 Task: Create a rule when custom fields attachments is set to a date between 1 working days ago by anyone except me.
Action: Mouse moved to (1233, 100)
Screenshot: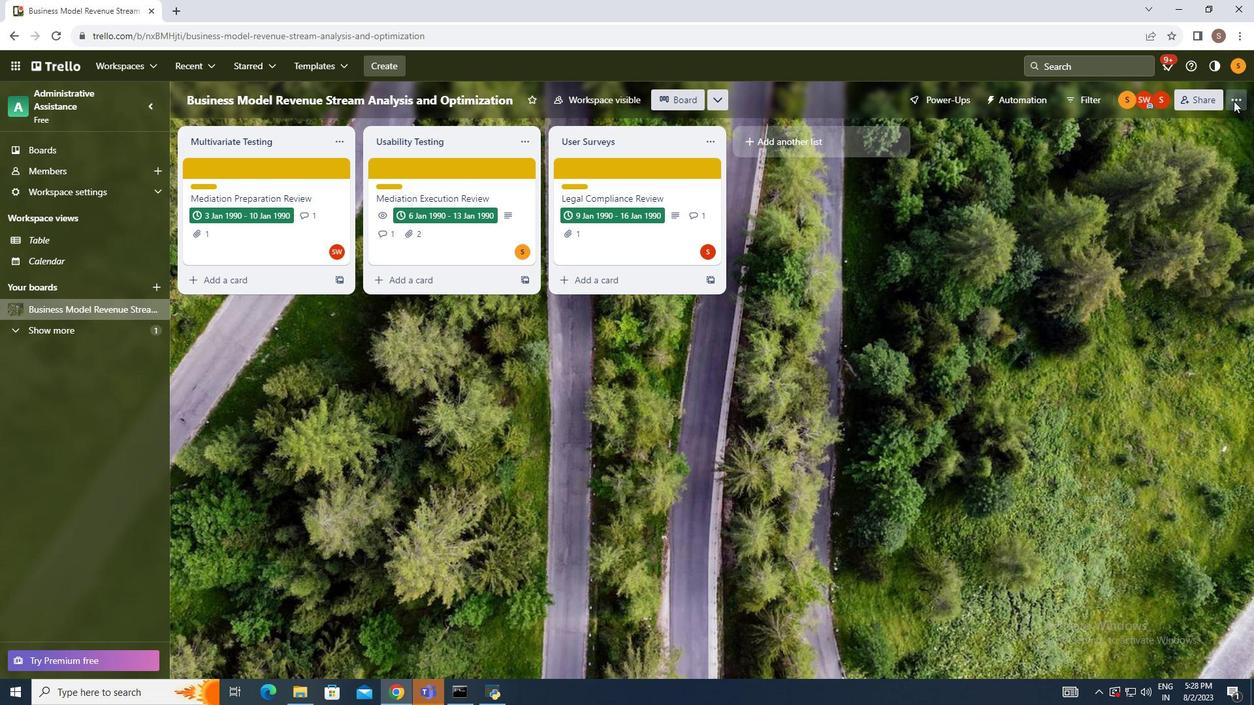 
Action: Mouse pressed left at (1233, 100)
Screenshot: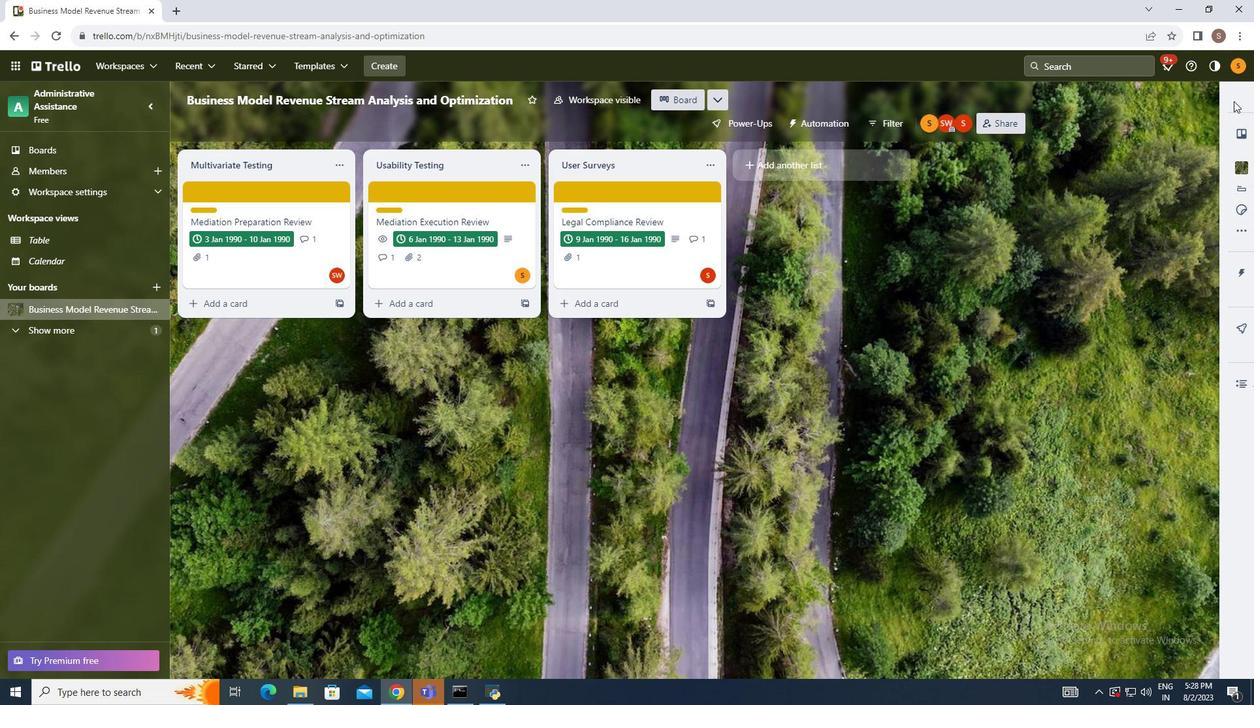 
Action: Mouse moved to (1142, 273)
Screenshot: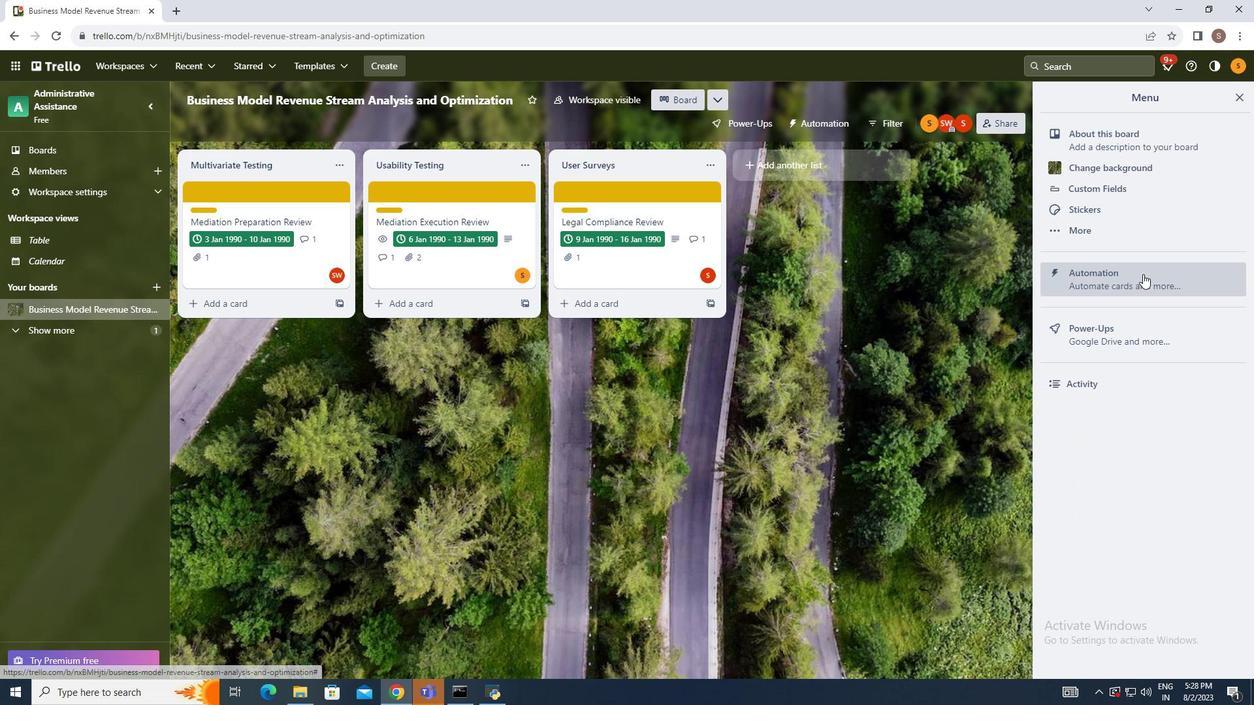 
Action: Mouse pressed left at (1142, 273)
Screenshot: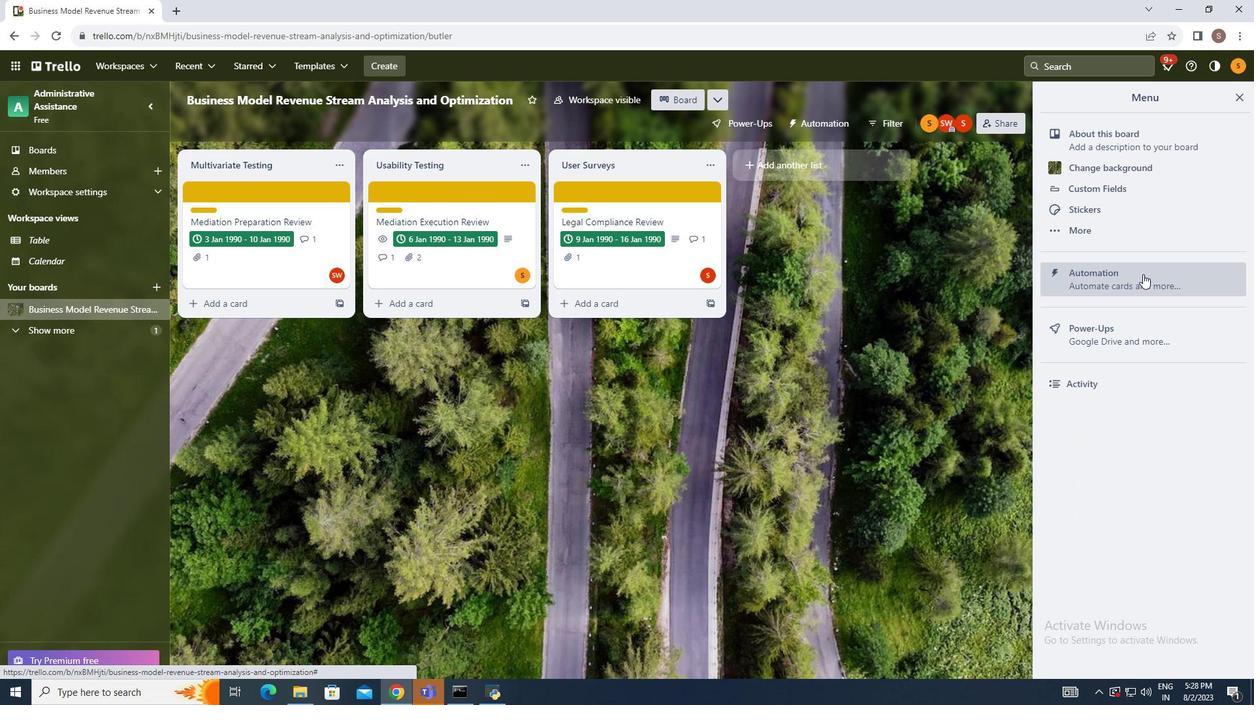 
Action: Mouse moved to (228, 241)
Screenshot: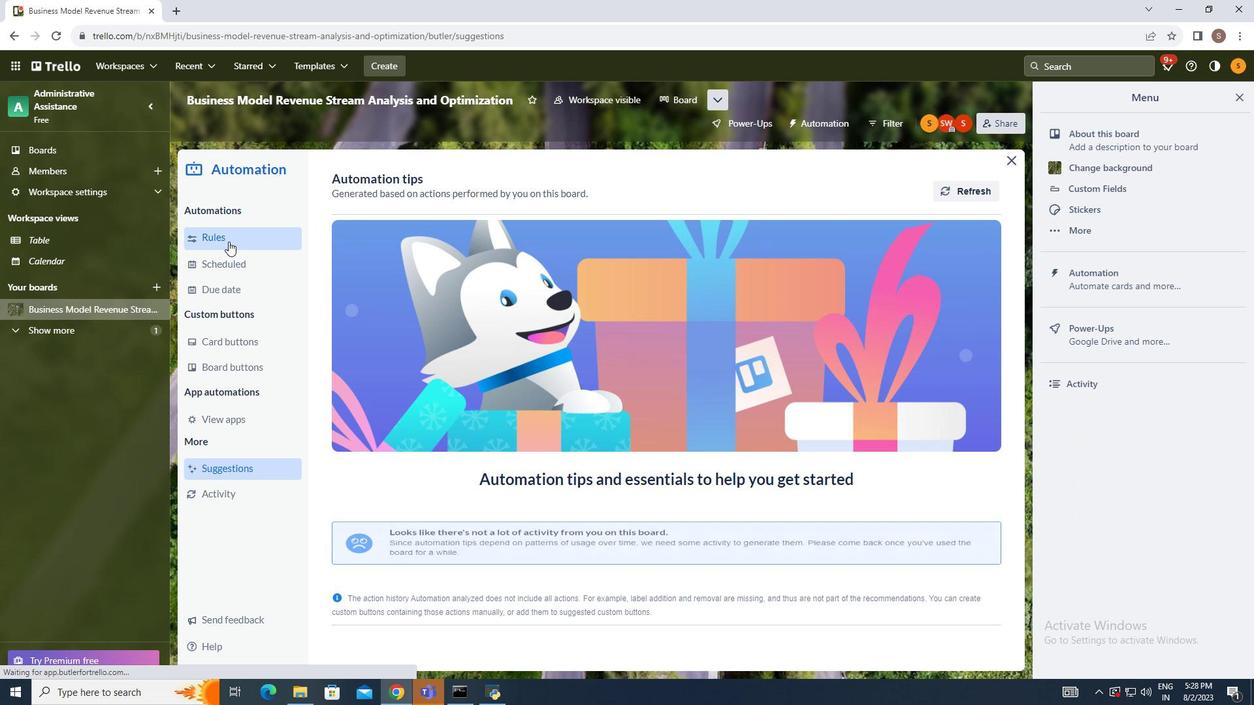 
Action: Mouse pressed left at (228, 241)
Screenshot: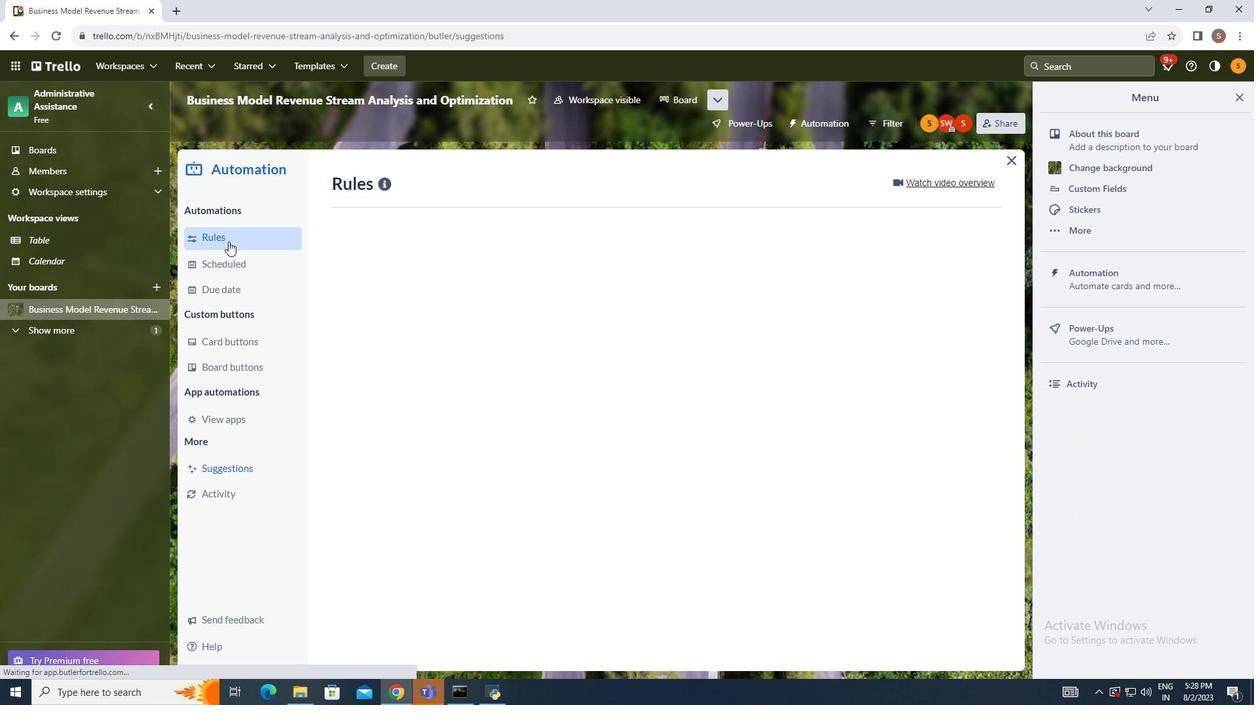 
Action: Mouse moved to (884, 182)
Screenshot: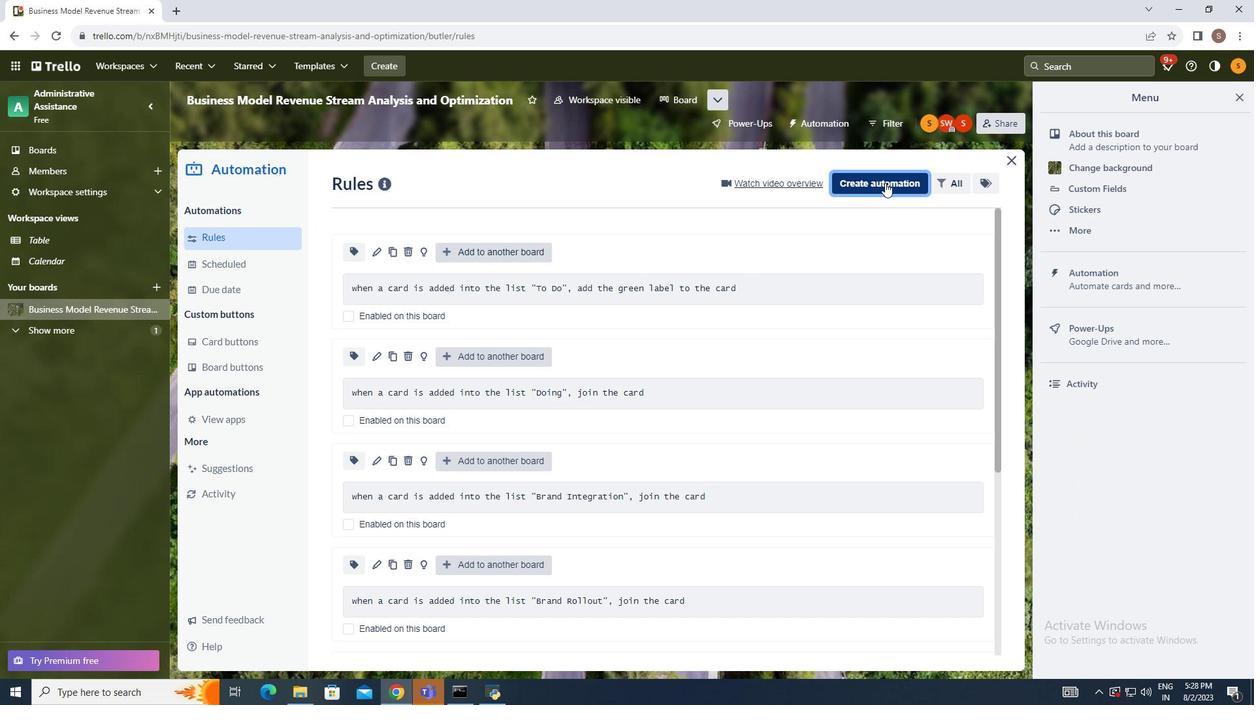 
Action: Mouse pressed left at (884, 182)
Screenshot: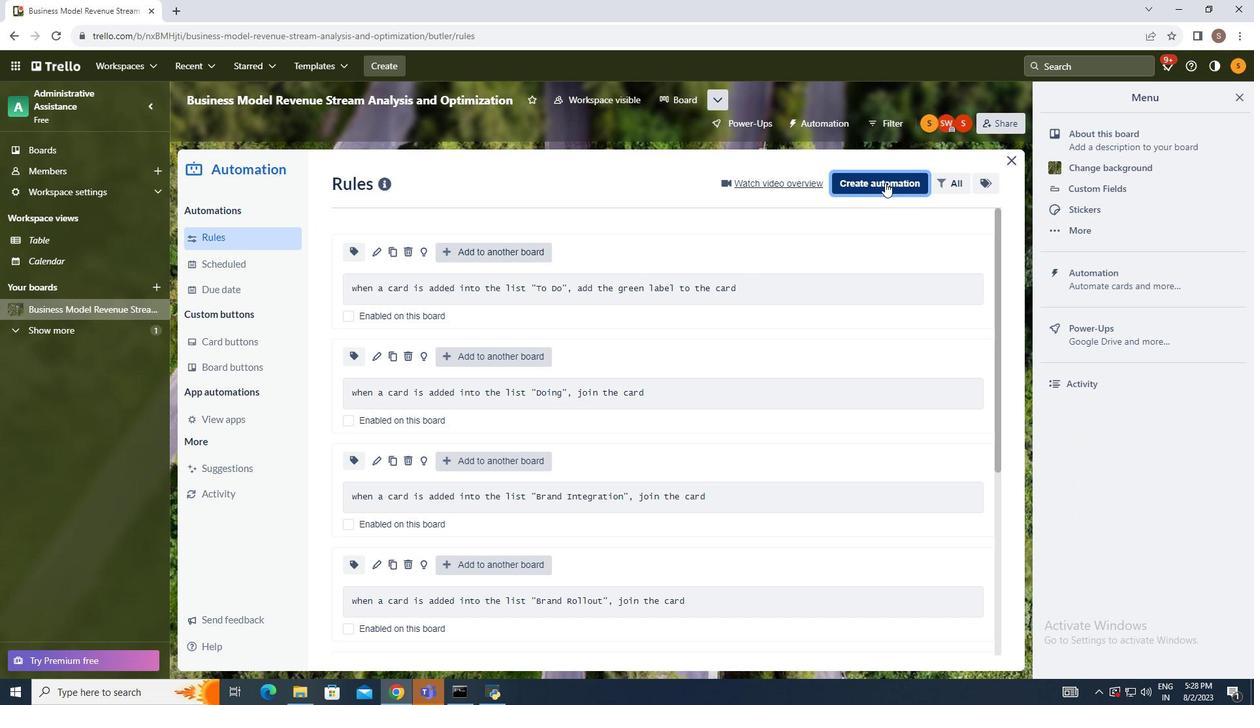 
Action: Mouse moved to (618, 314)
Screenshot: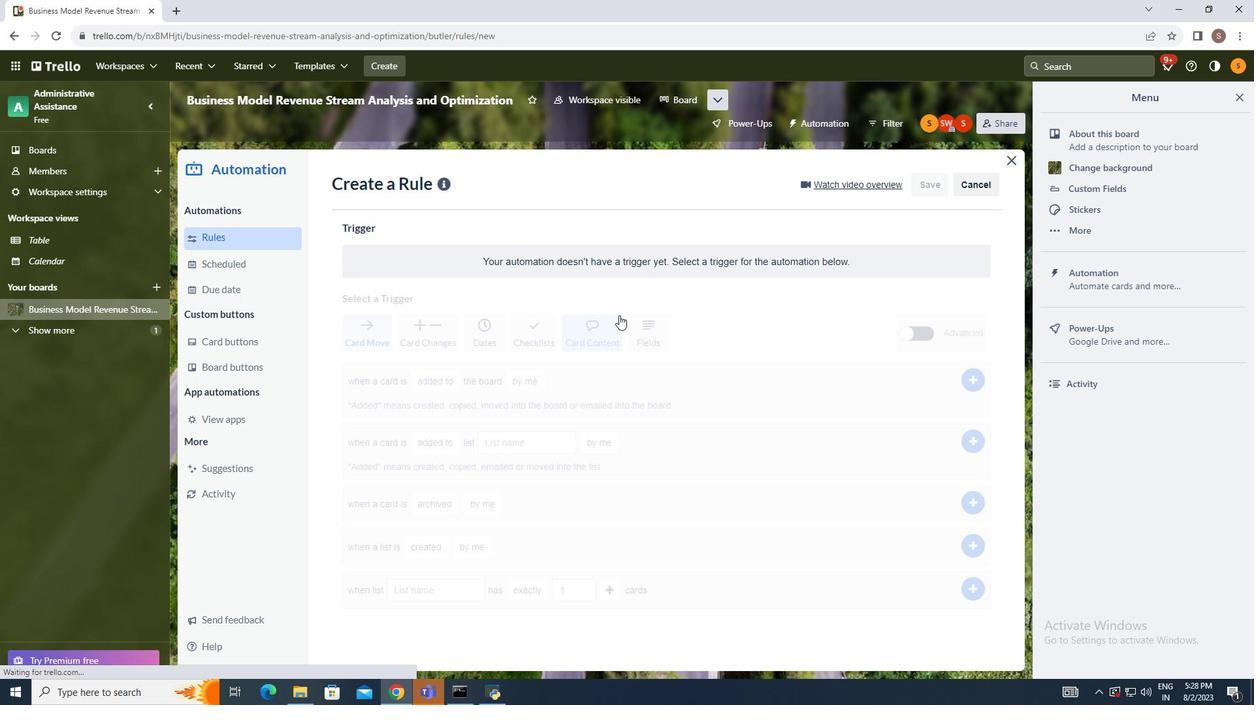 
Action: Mouse pressed left at (618, 314)
Screenshot: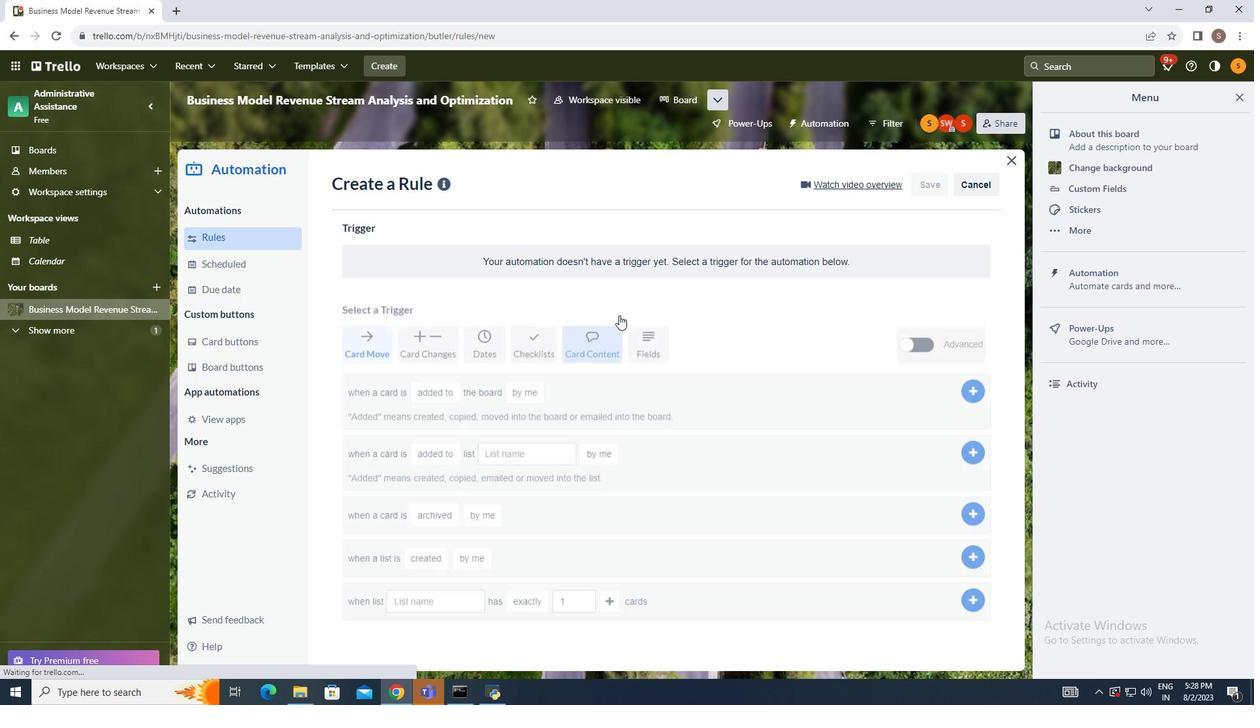 
Action: Mouse moved to (641, 350)
Screenshot: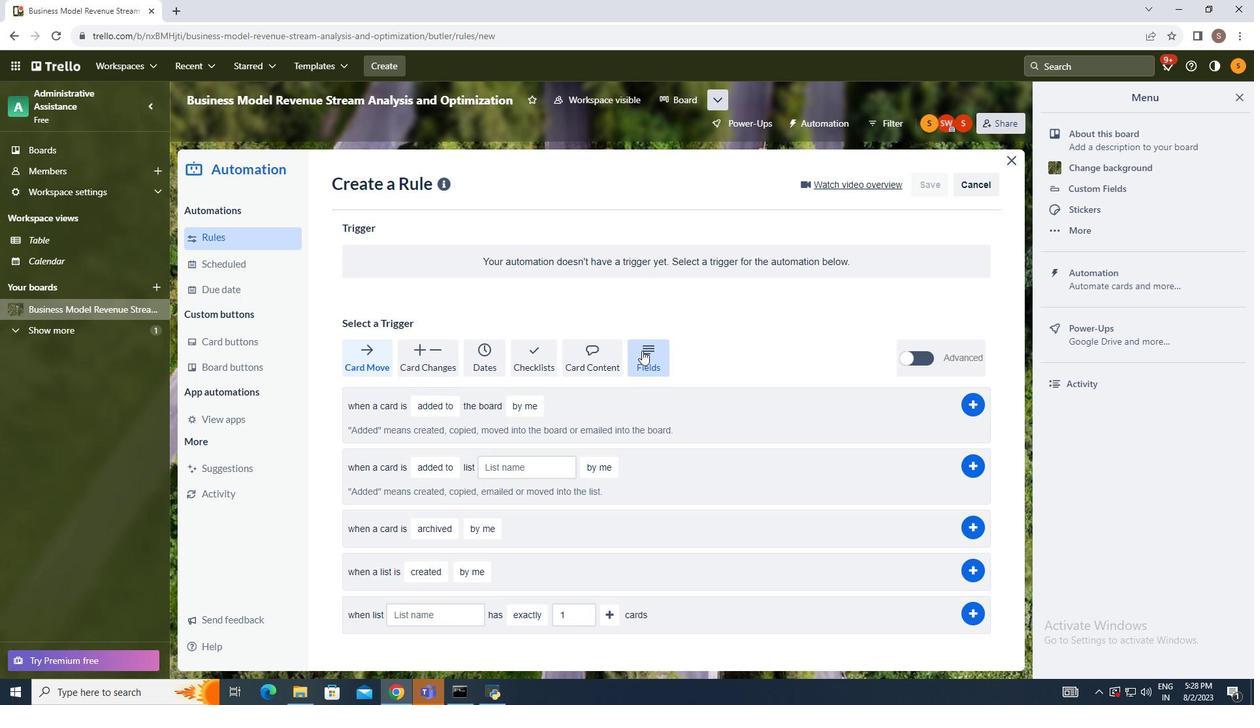 
Action: Mouse pressed left at (641, 350)
Screenshot: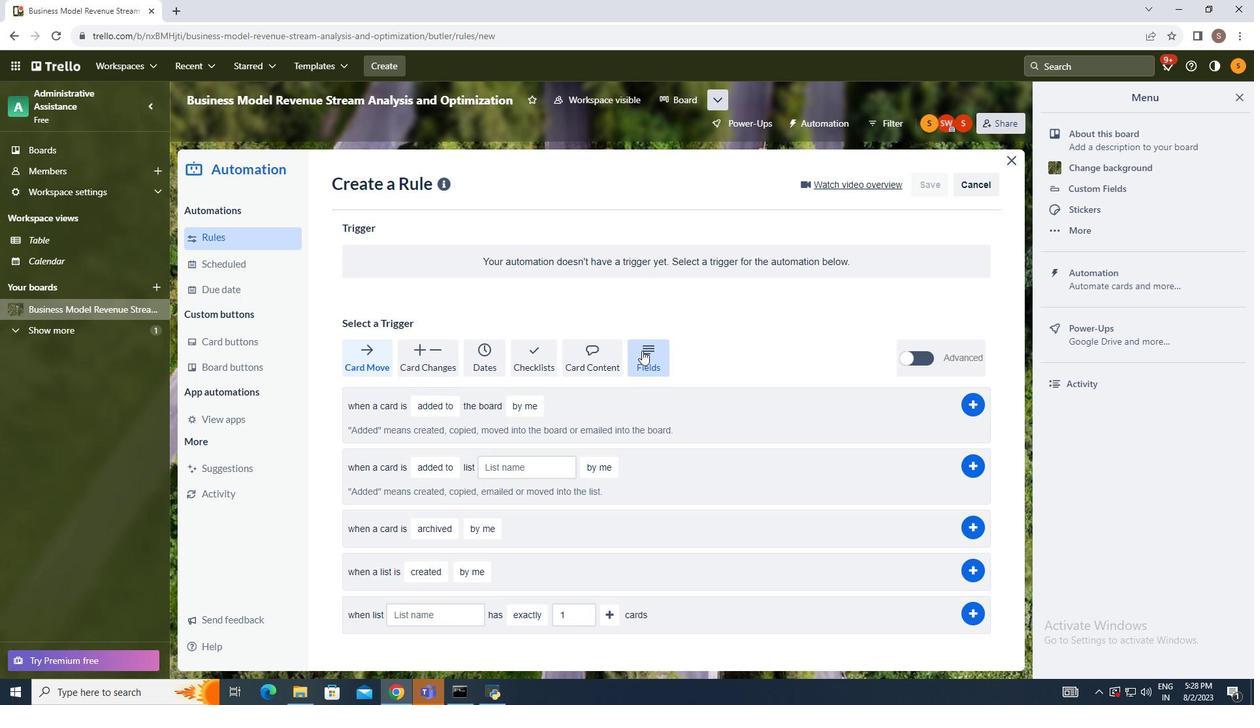 
Action: Mouse moved to (643, 354)
Screenshot: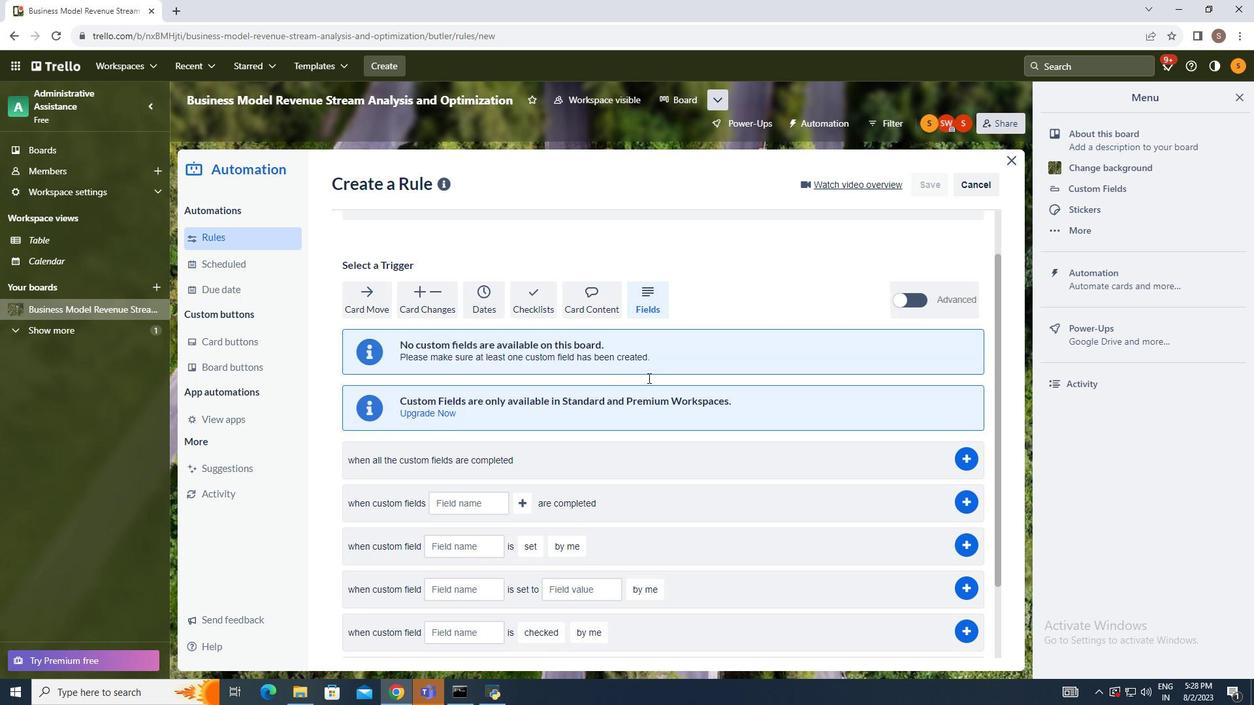 
Action: Mouse scrolled (643, 353) with delta (0, 0)
Screenshot: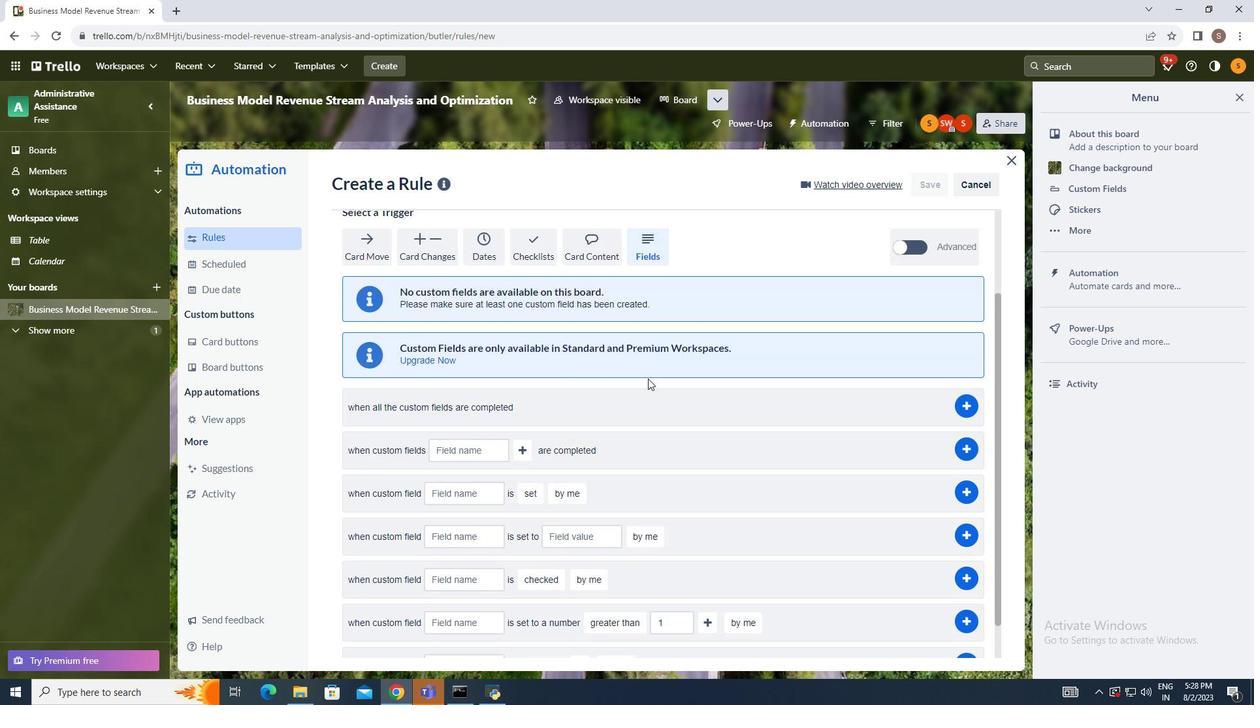 
Action: Mouse moved to (647, 368)
Screenshot: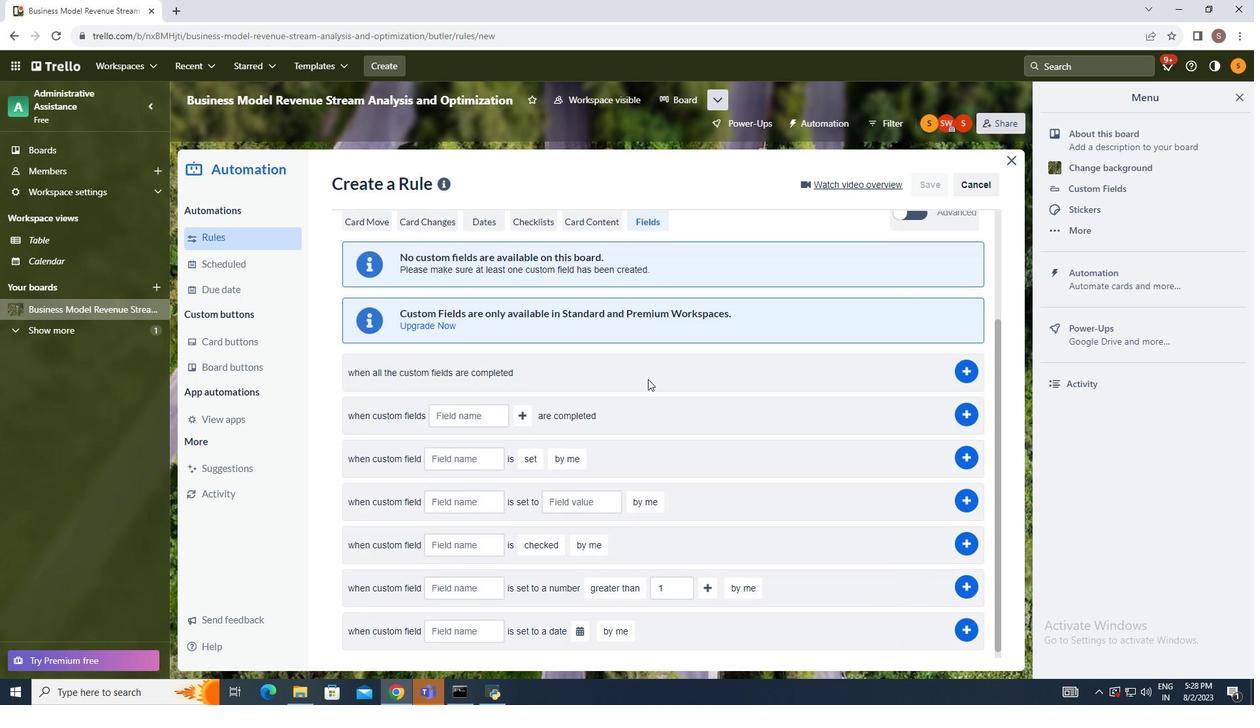 
Action: Mouse scrolled (647, 367) with delta (0, 0)
Screenshot: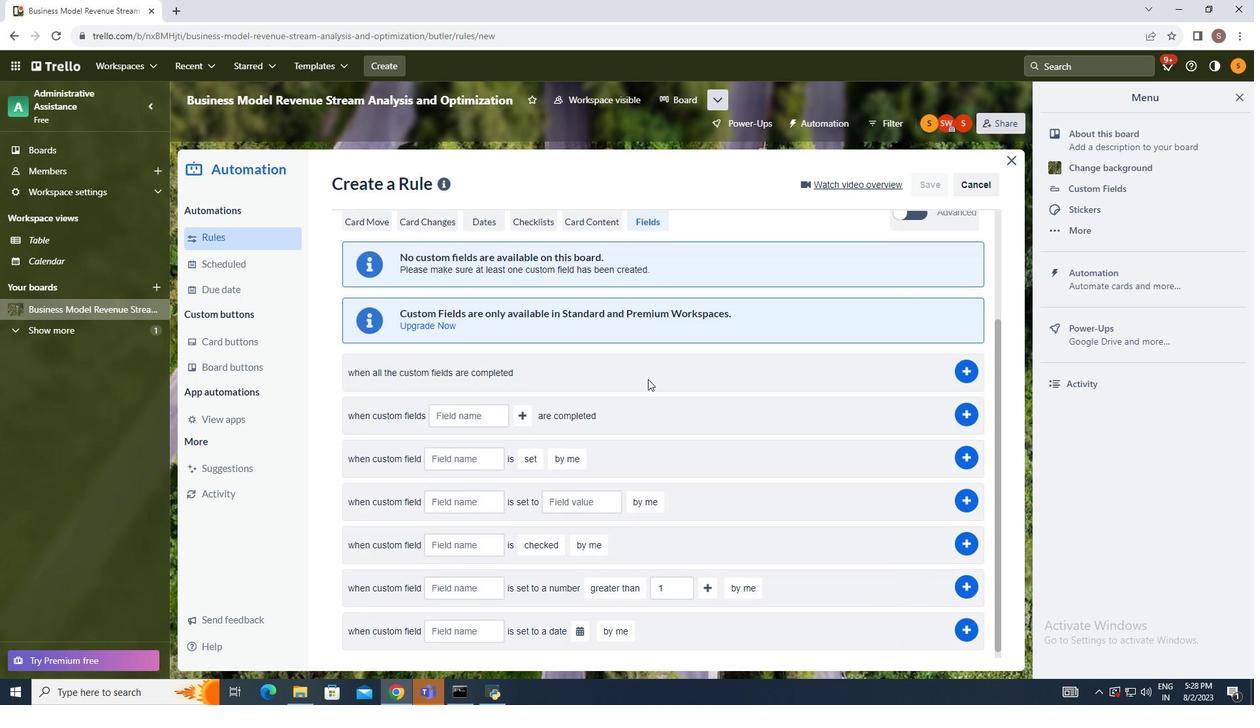
Action: Mouse moved to (647, 374)
Screenshot: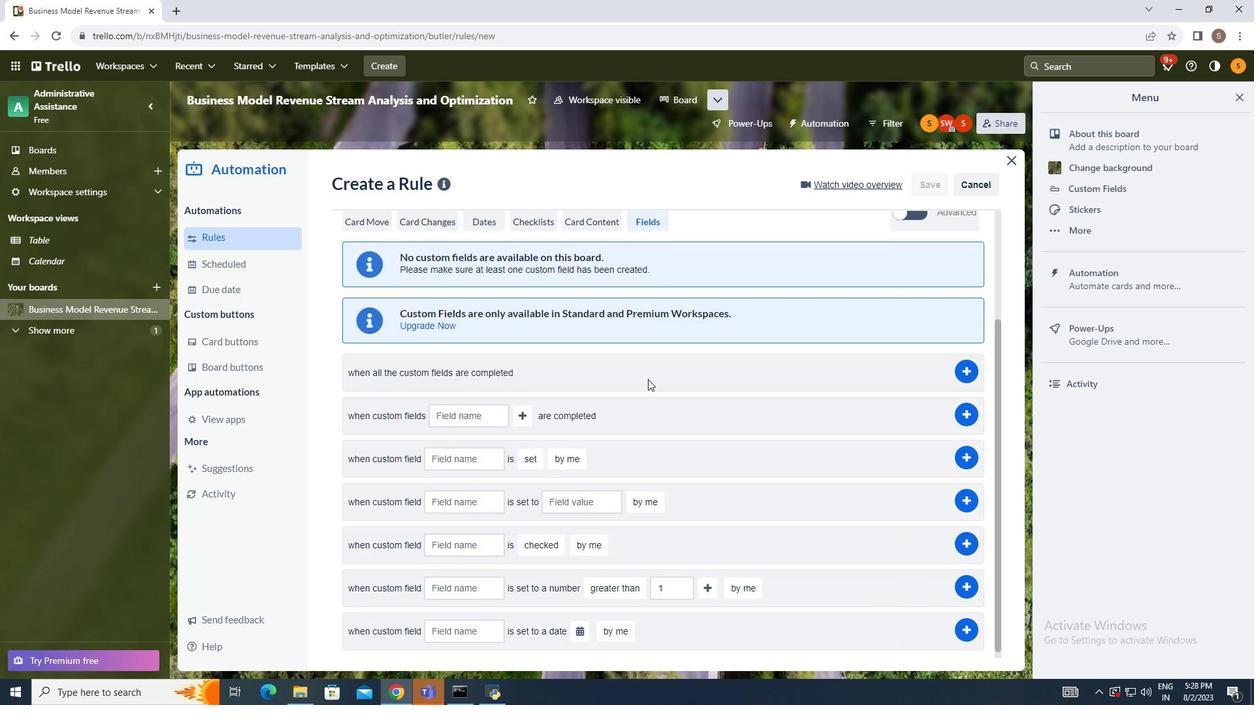 
Action: Mouse scrolled (647, 373) with delta (0, 0)
Screenshot: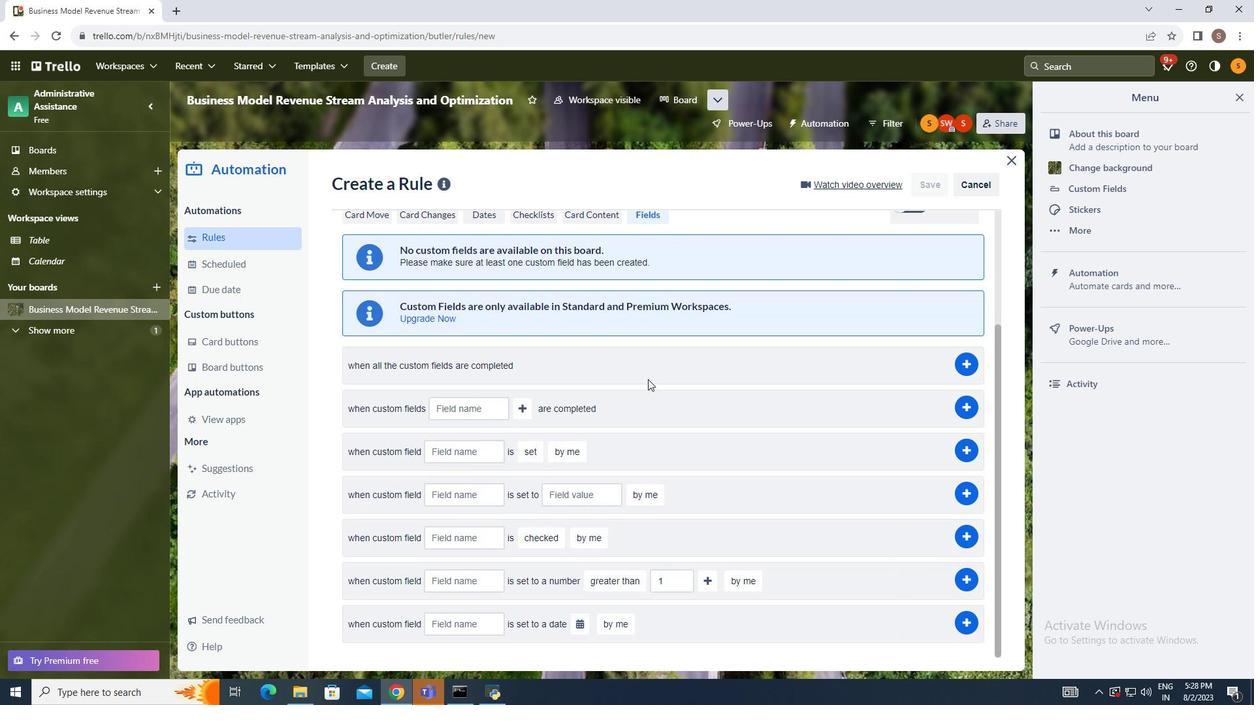 
Action: Mouse moved to (647, 378)
Screenshot: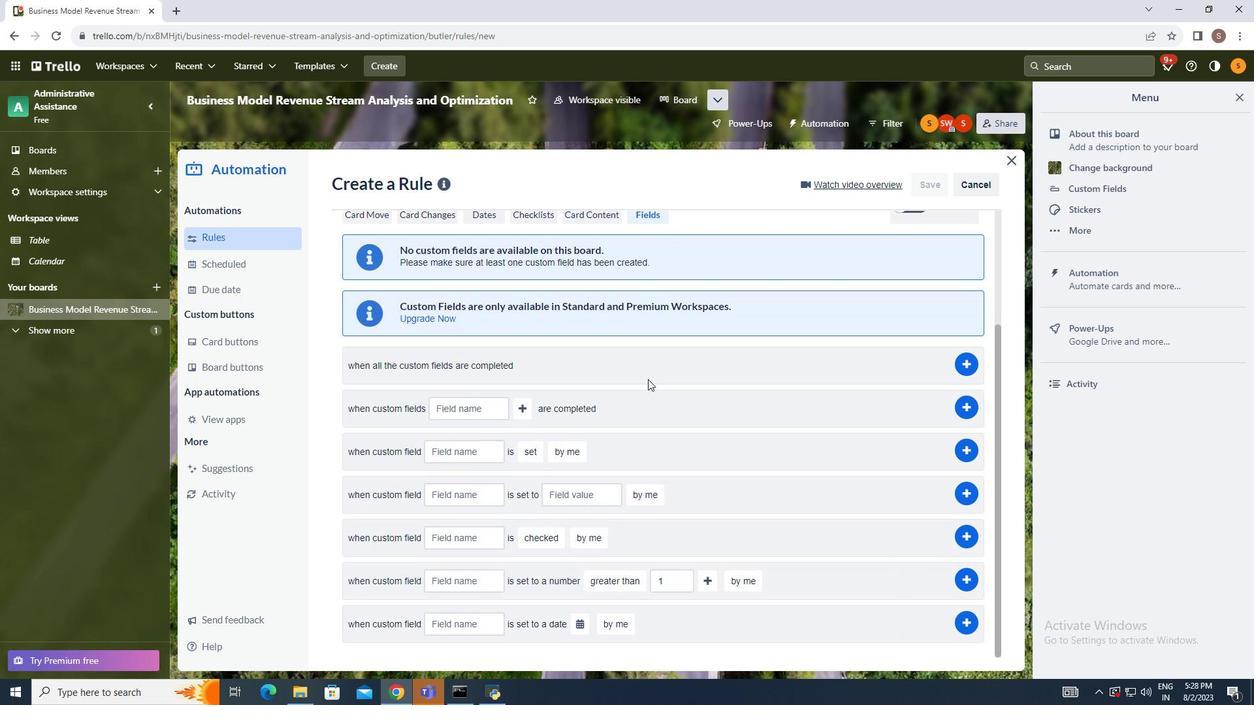 
Action: Mouse scrolled (647, 377) with delta (0, 0)
Screenshot: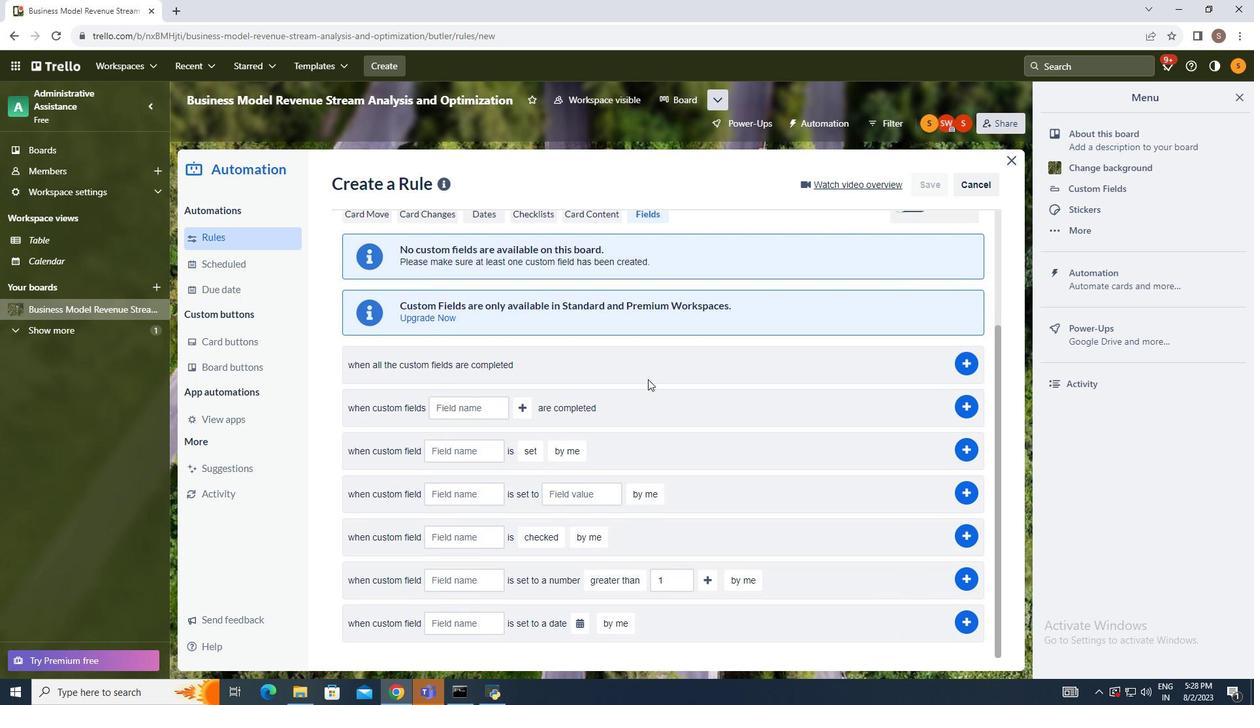 
Action: Mouse moved to (647, 378)
Screenshot: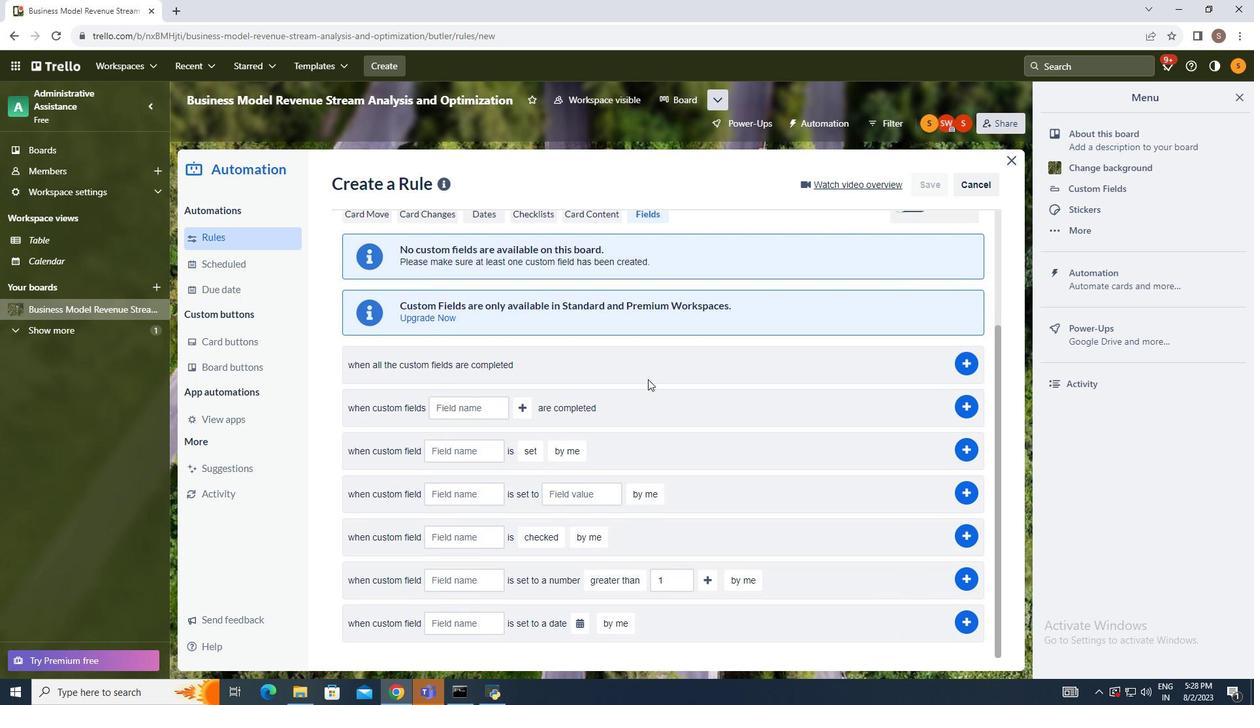 
Action: Mouse scrolled (647, 377) with delta (0, 0)
Screenshot: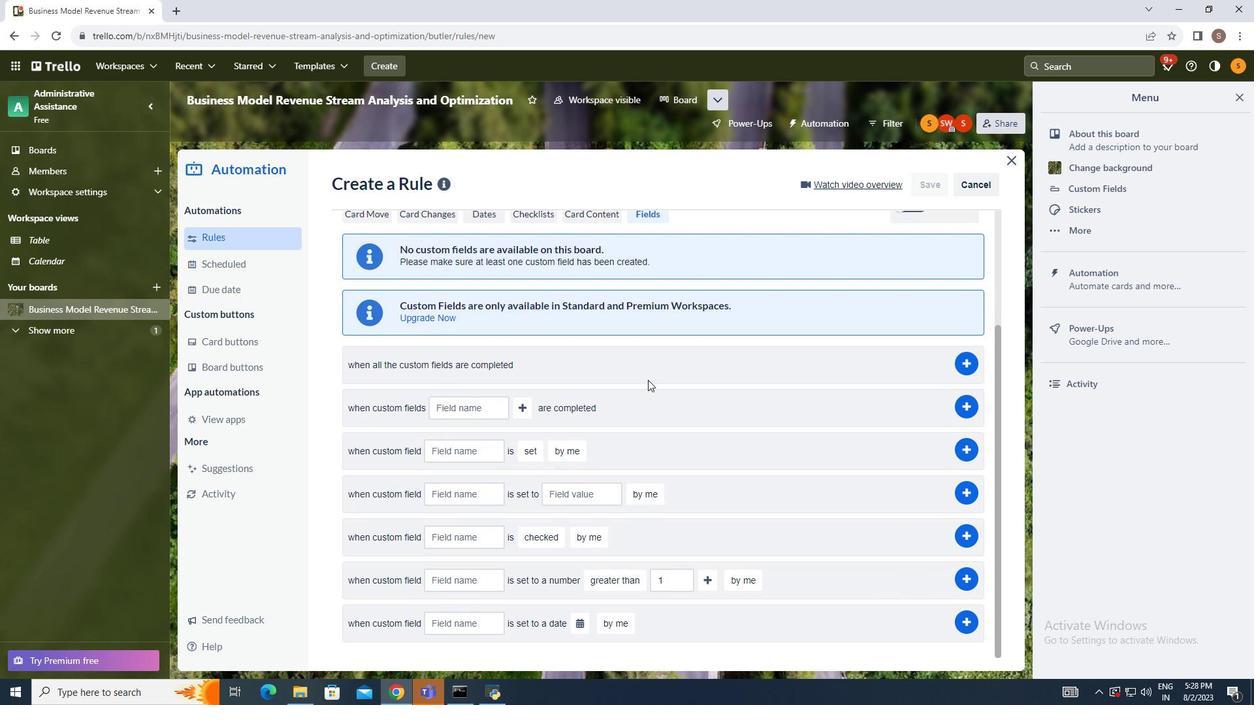 
Action: Mouse moved to (447, 622)
Screenshot: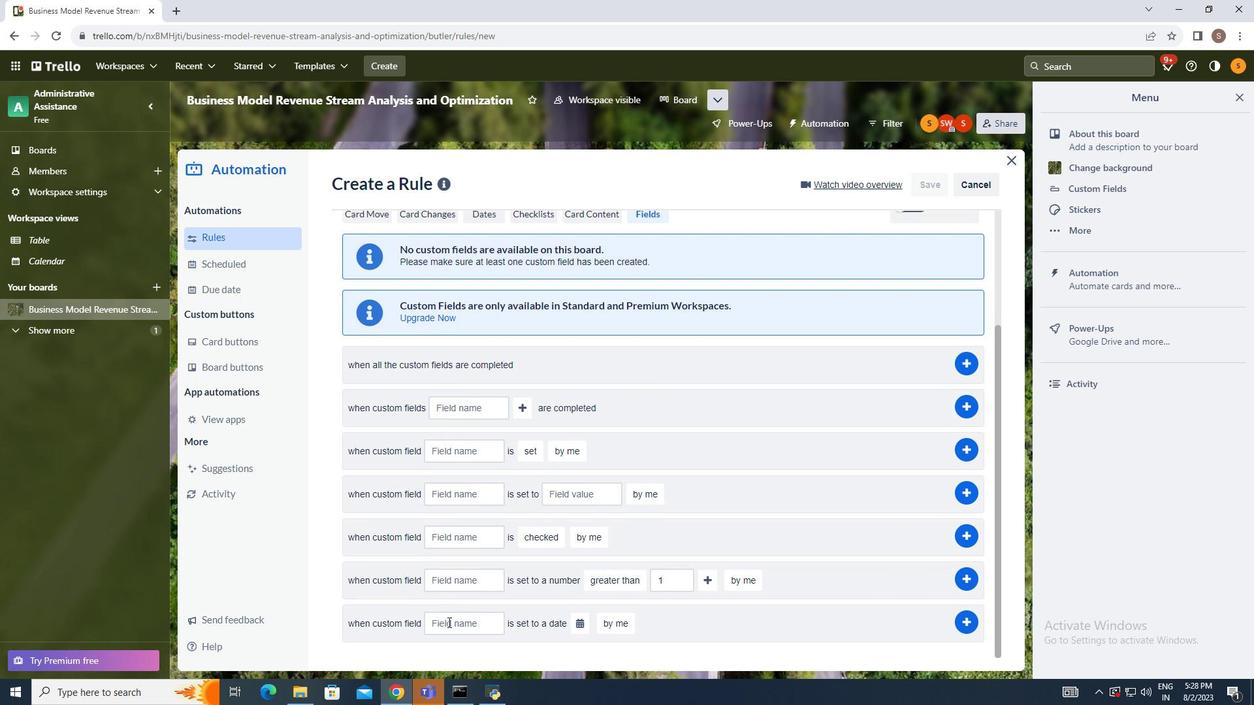 
Action: Mouse pressed left at (447, 622)
Screenshot: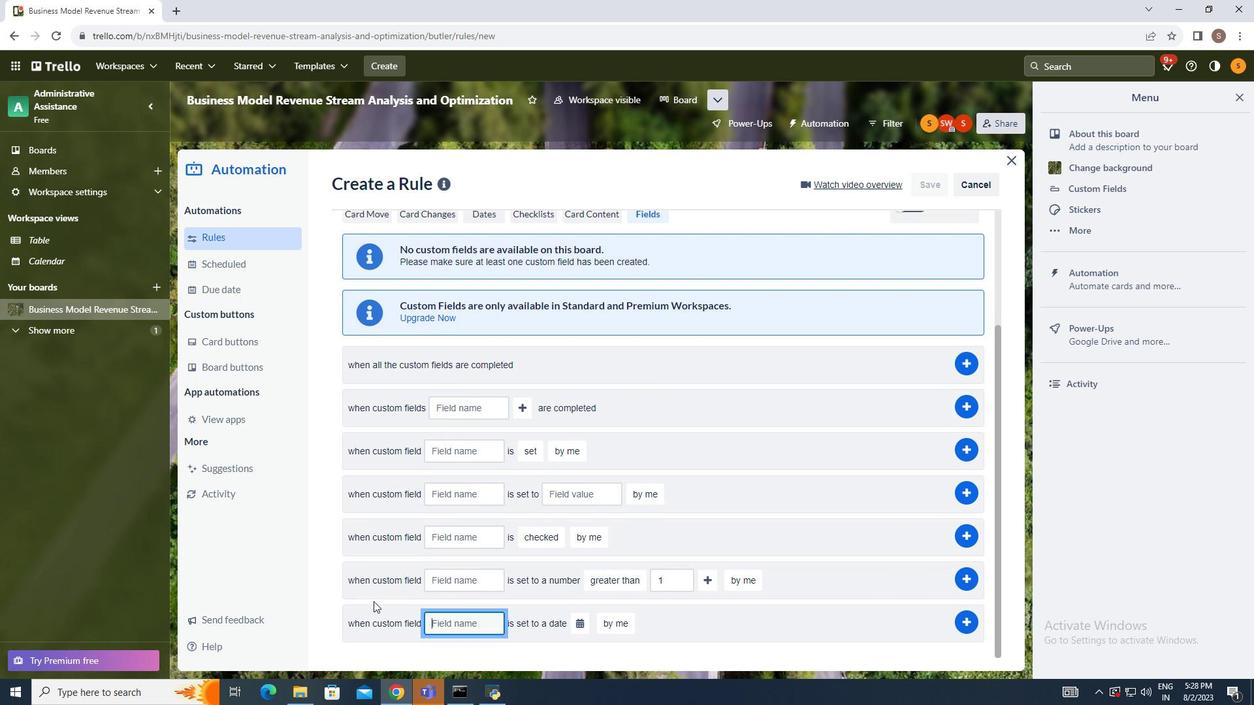 
Action: Mouse moved to (300, 553)
Screenshot: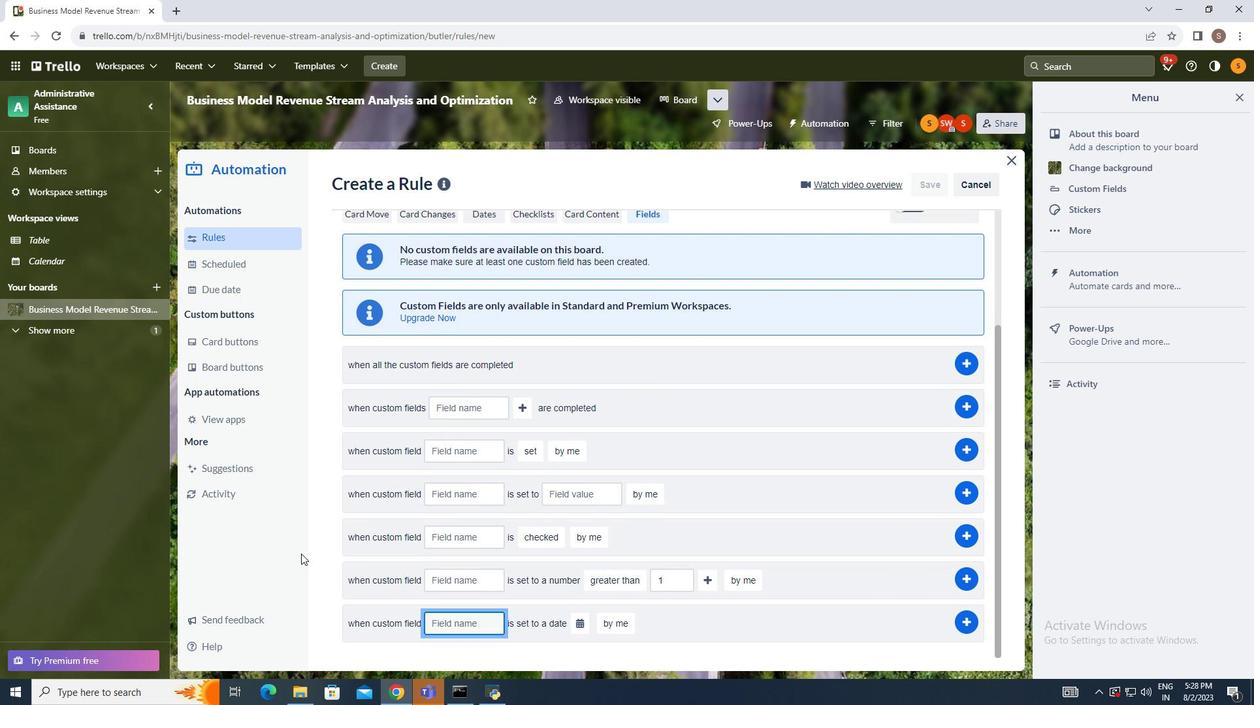 
Action: Key pressed attachment
Screenshot: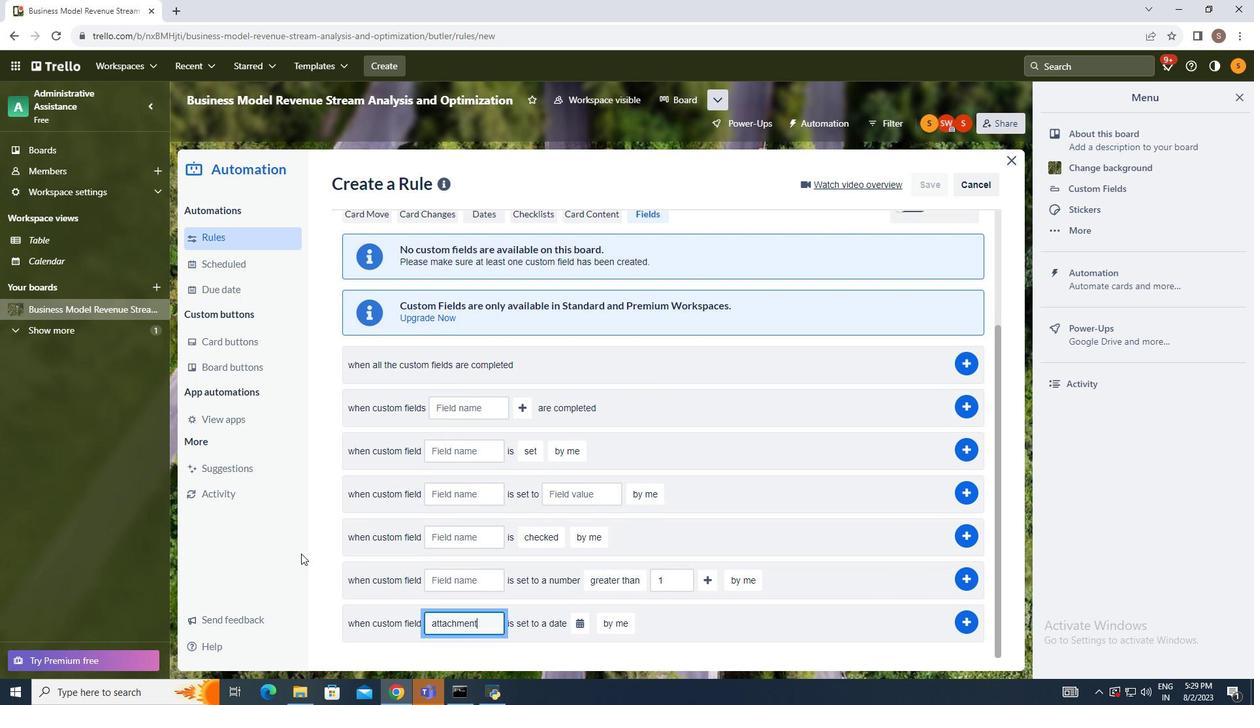 
Action: Mouse moved to (301, 551)
Screenshot: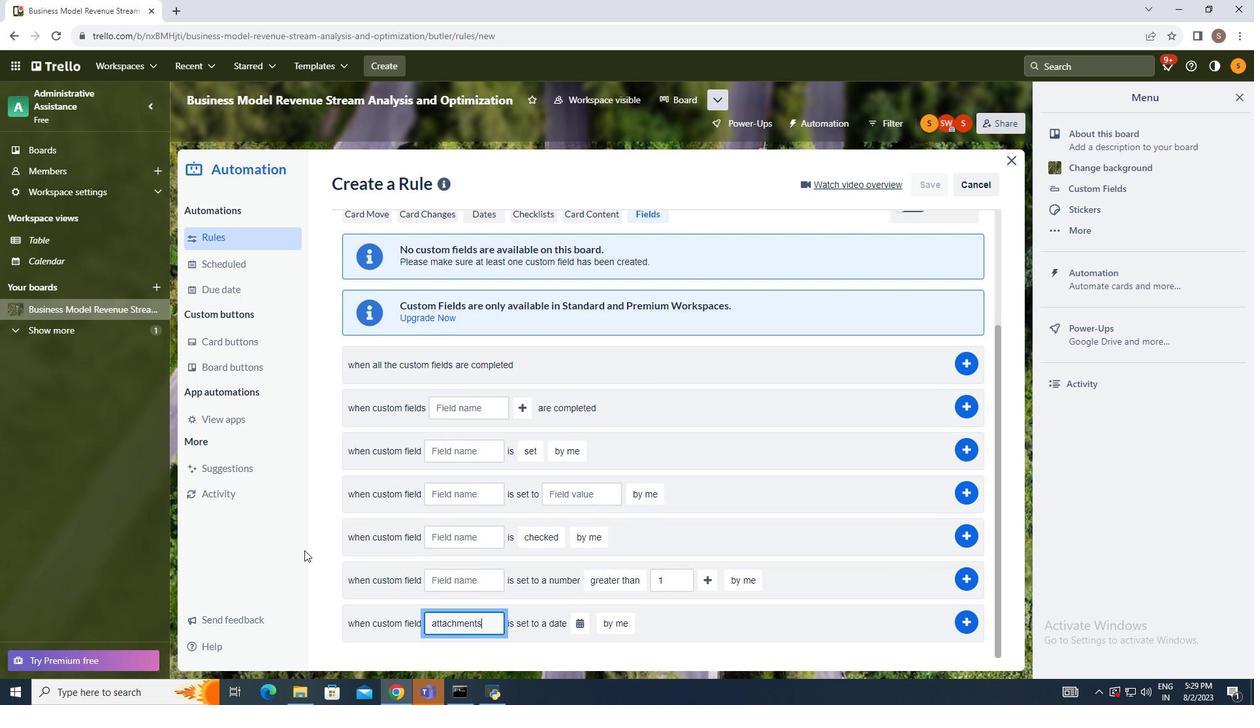 
Action: Key pressed s
Screenshot: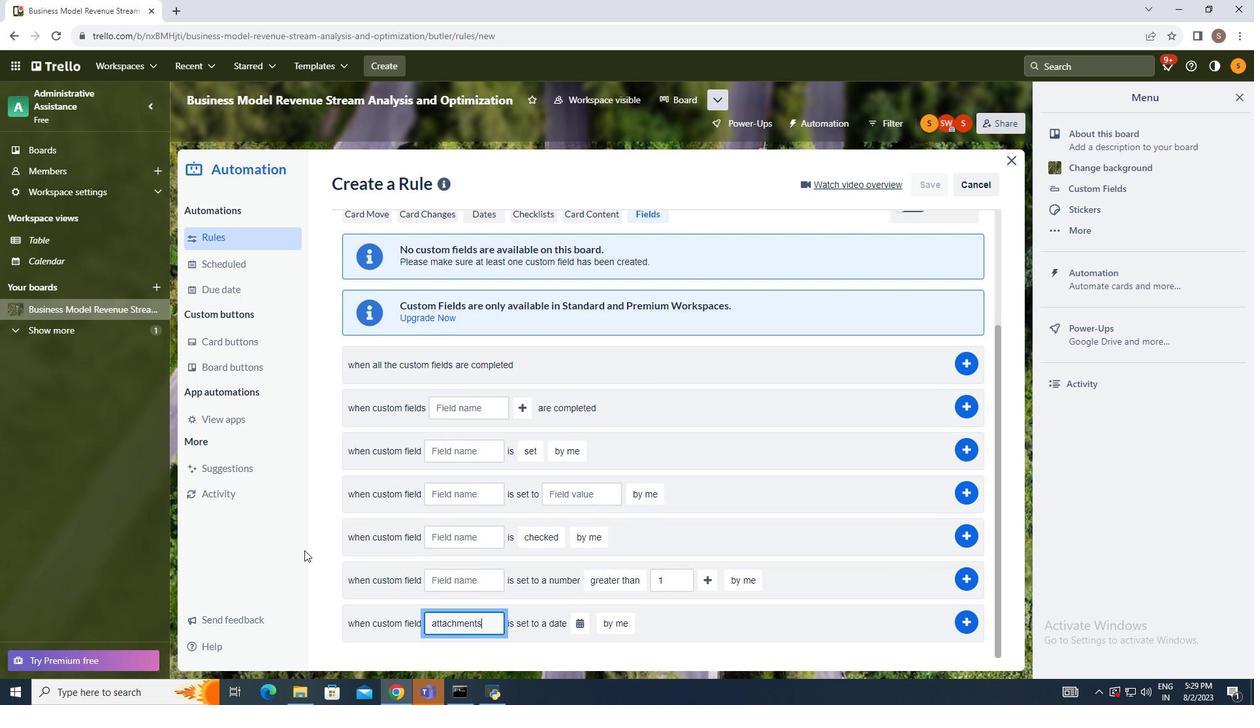 
Action: Mouse moved to (580, 623)
Screenshot: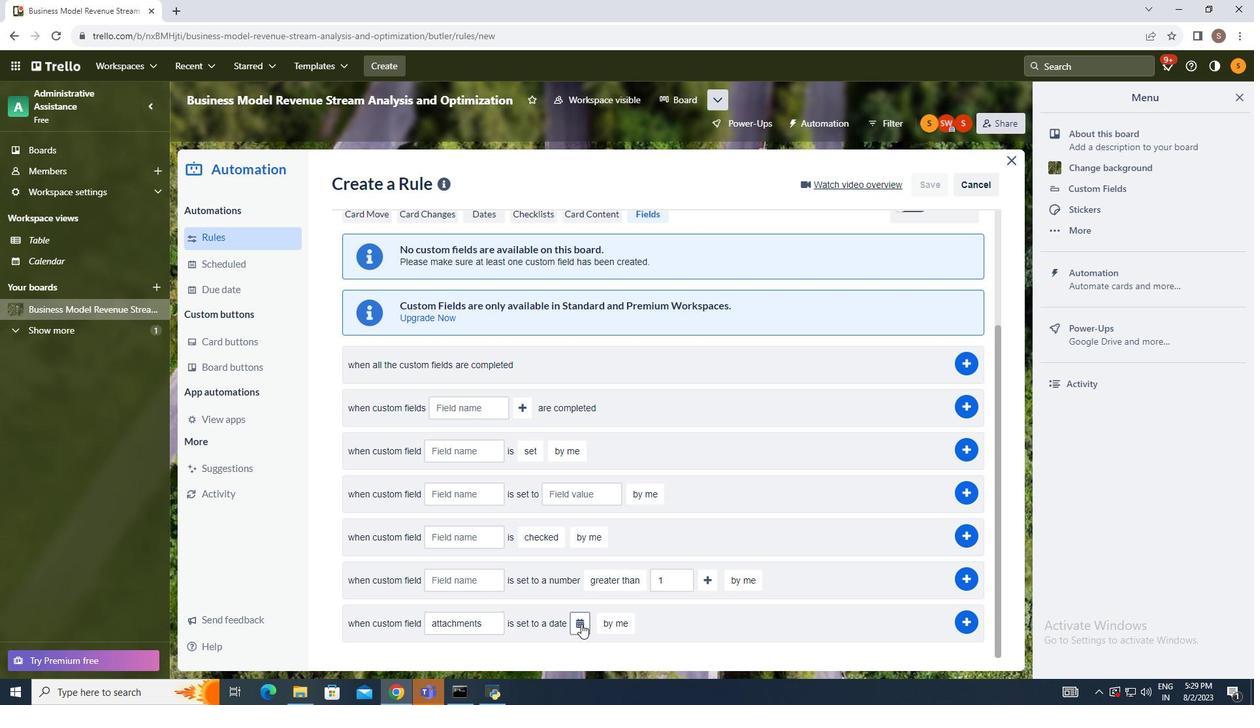 
Action: Mouse pressed left at (580, 623)
Screenshot: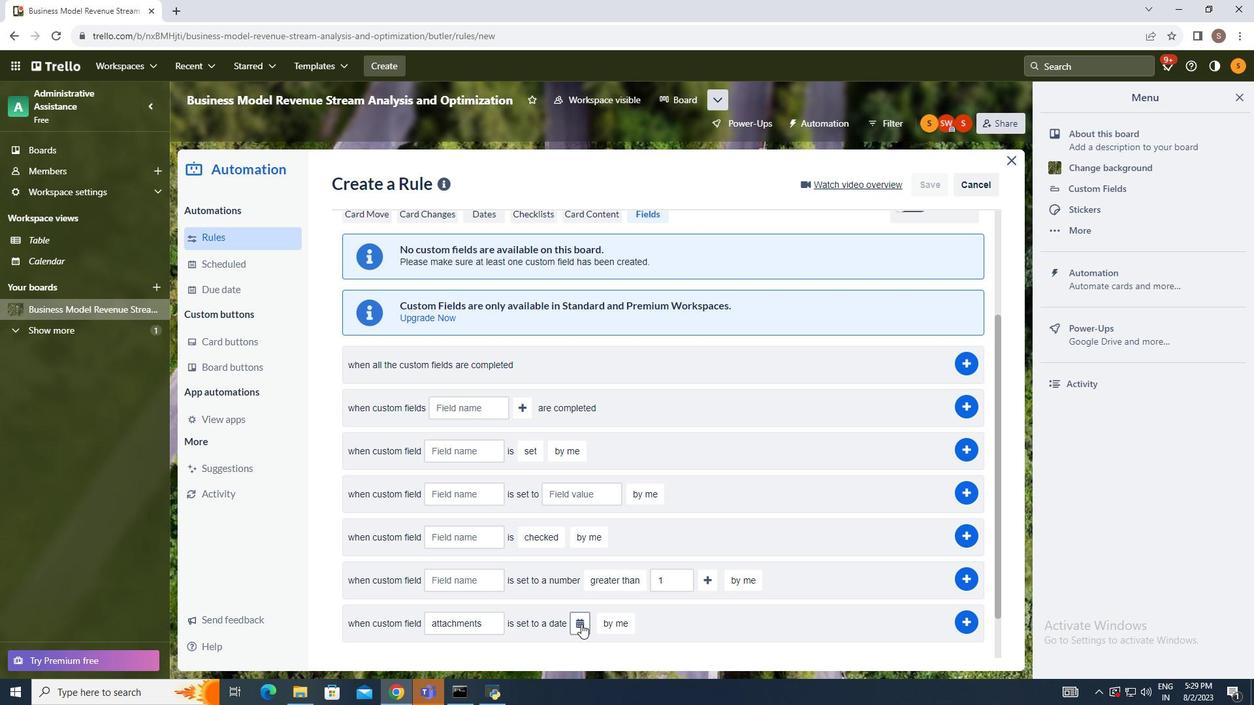 
Action: Mouse moved to (564, 617)
Screenshot: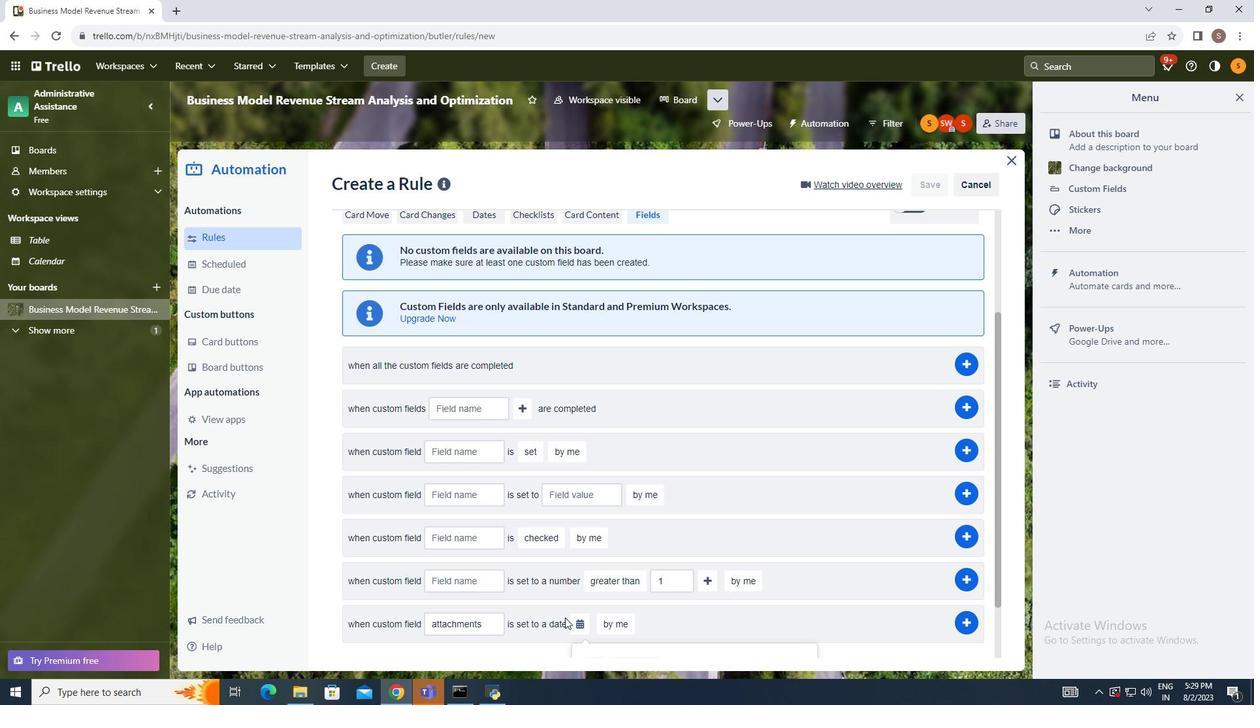 
Action: Mouse scrolled (564, 618) with delta (0, 0)
Screenshot: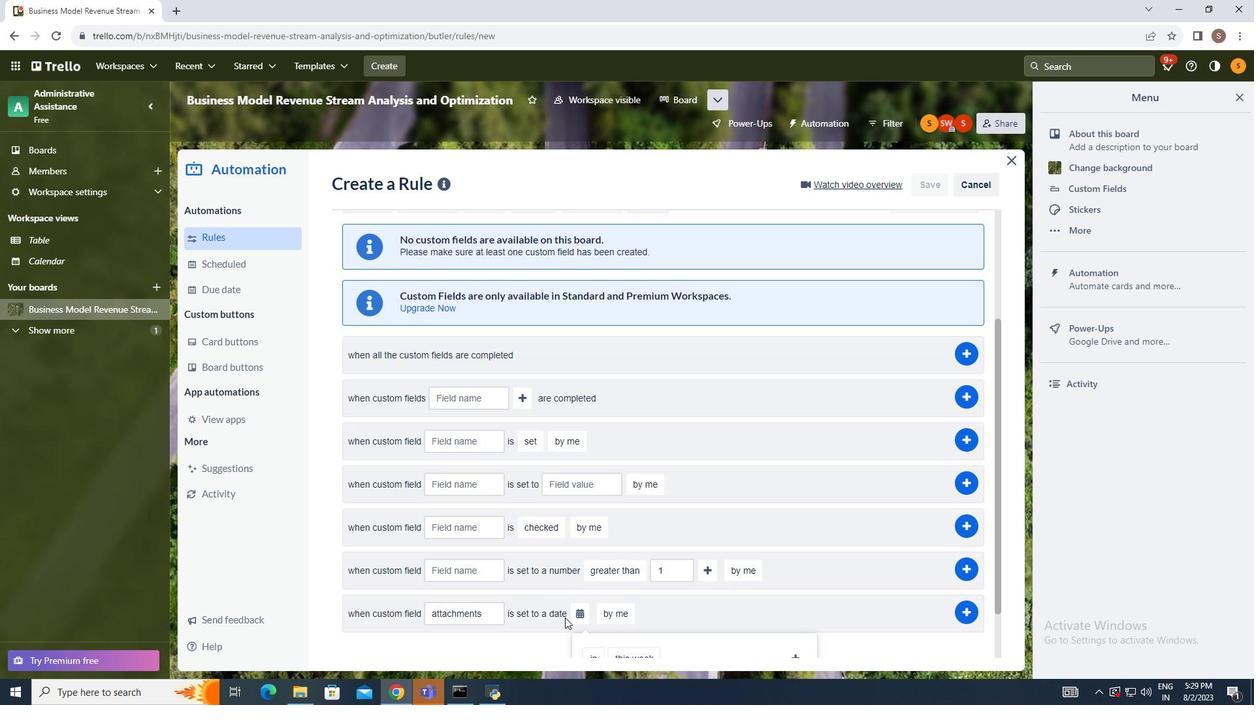 
Action: Mouse scrolled (564, 616) with delta (0, 0)
Screenshot: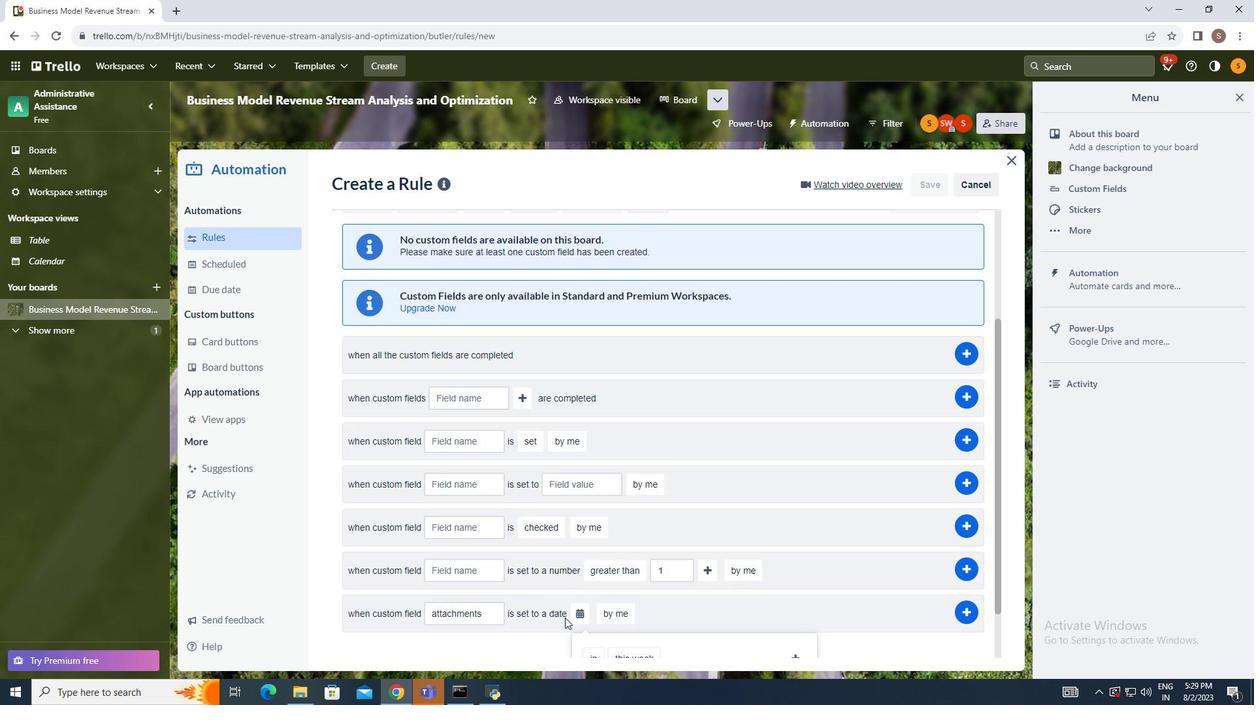 
Action: Mouse scrolled (564, 616) with delta (0, 0)
Screenshot: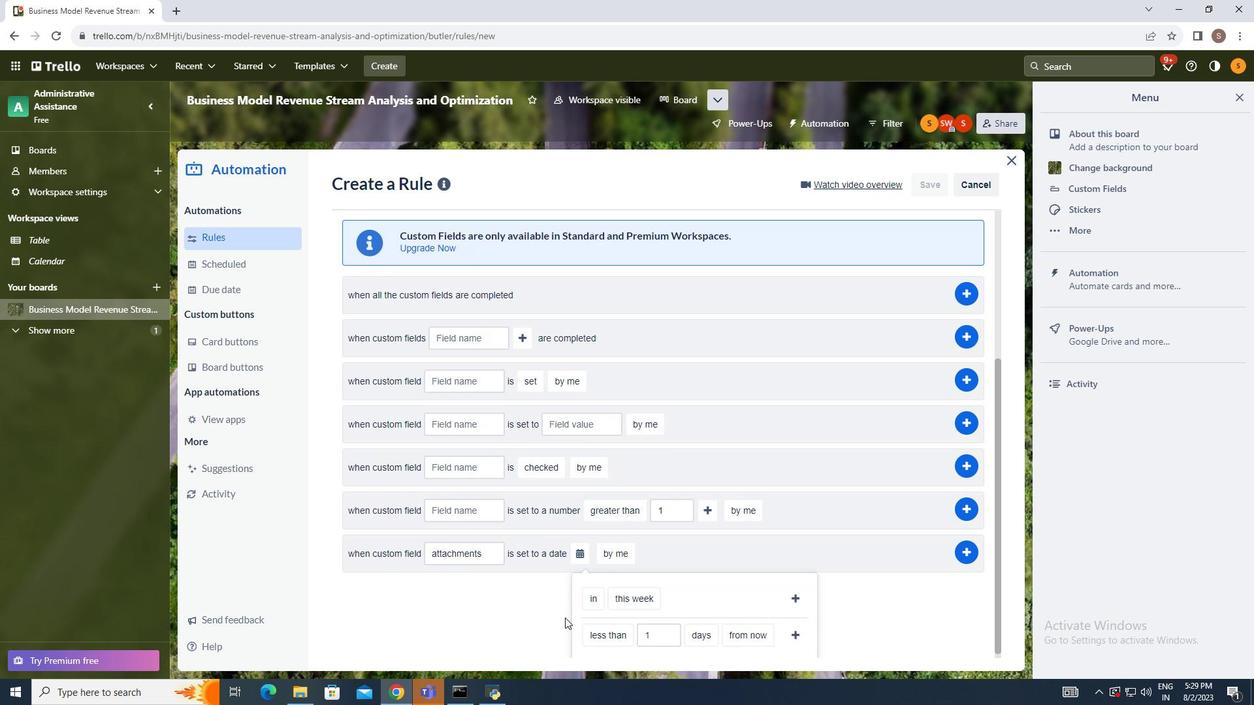 
Action: Mouse scrolled (564, 616) with delta (0, 0)
Screenshot: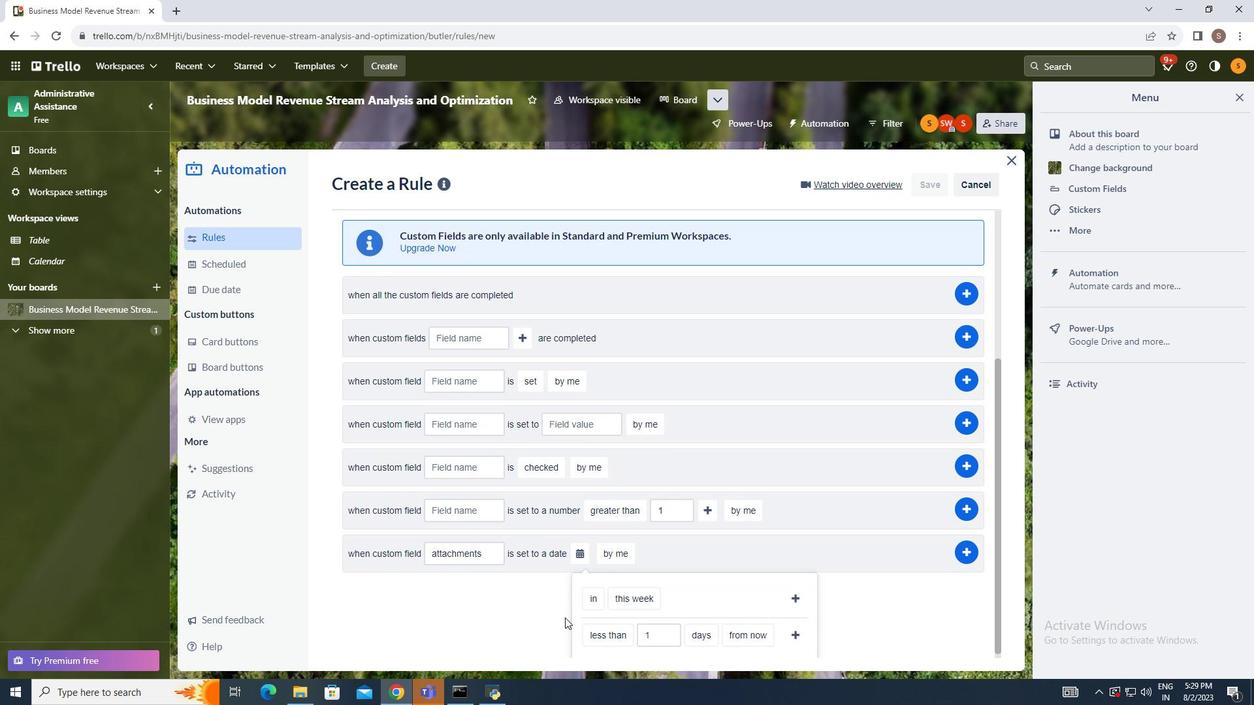 
Action: Mouse moved to (606, 635)
Screenshot: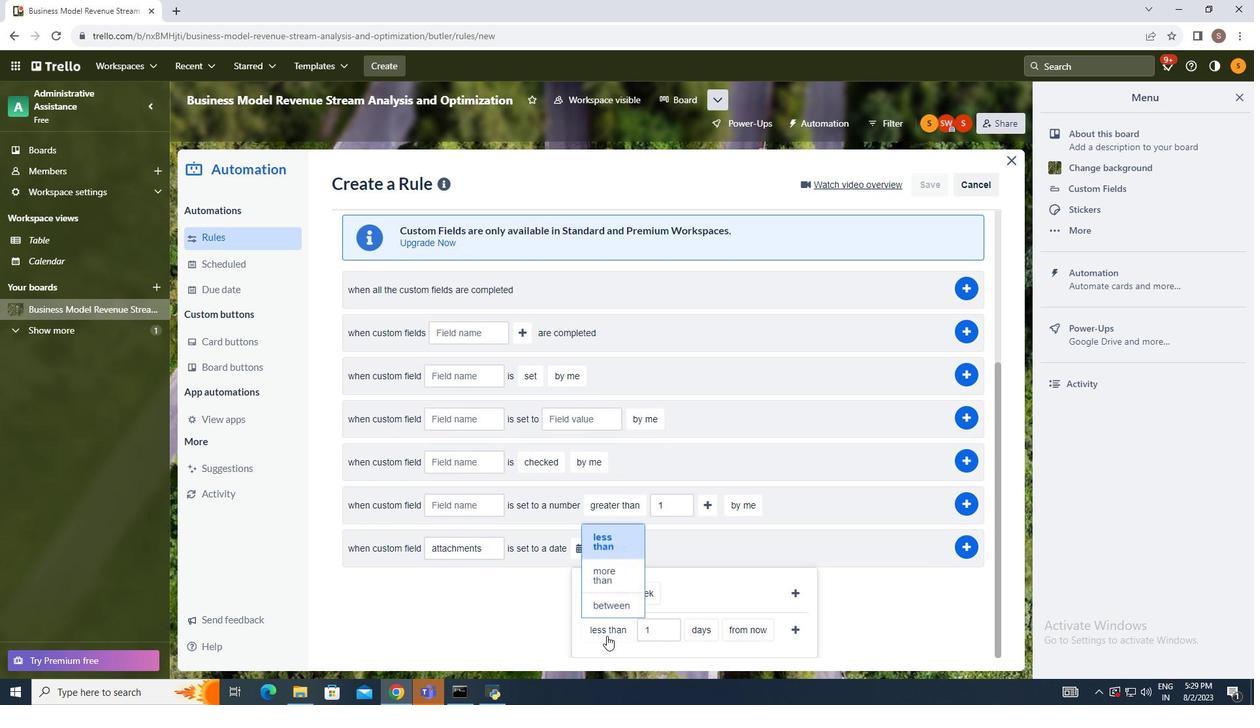 
Action: Mouse pressed left at (606, 635)
Screenshot: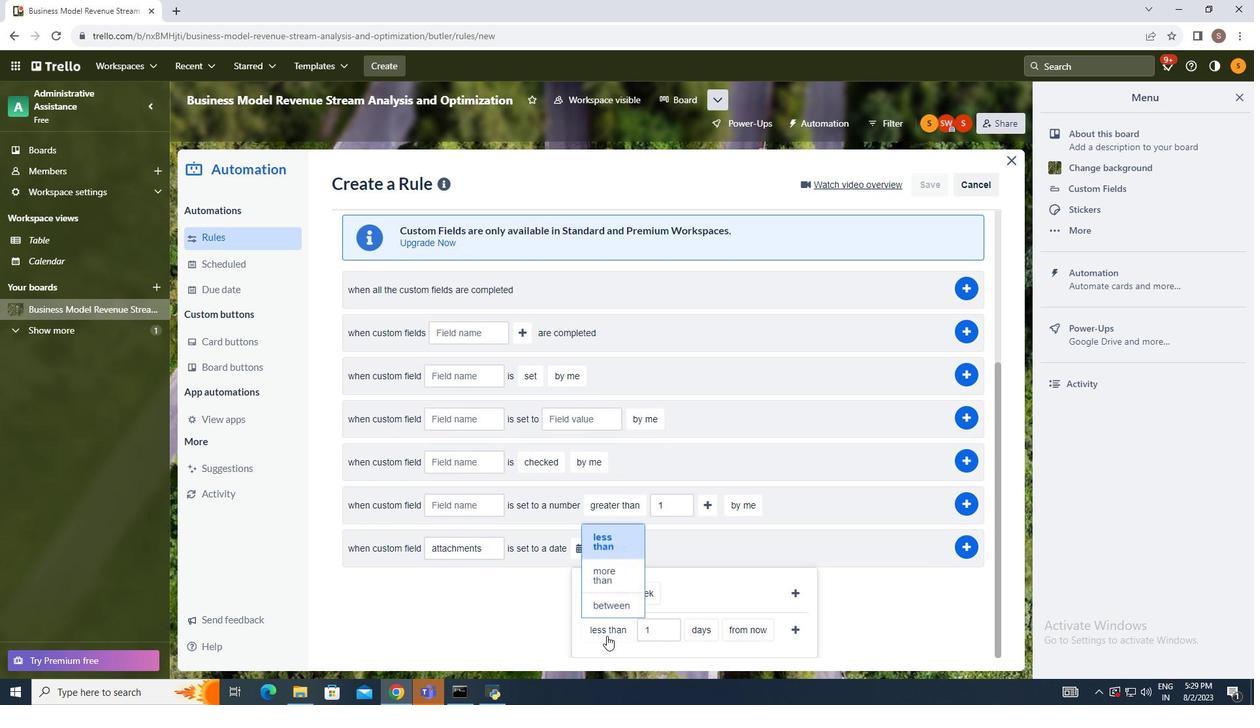 
Action: Mouse moved to (607, 605)
Screenshot: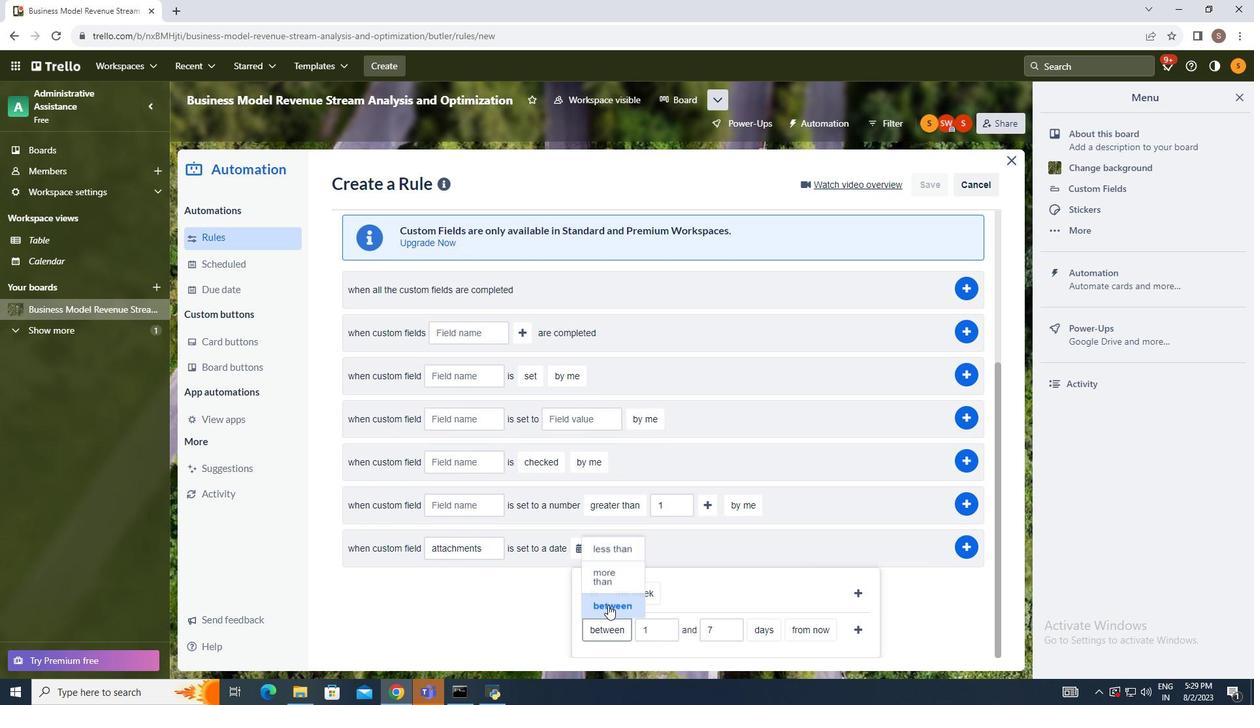 
Action: Mouse pressed left at (607, 605)
Screenshot: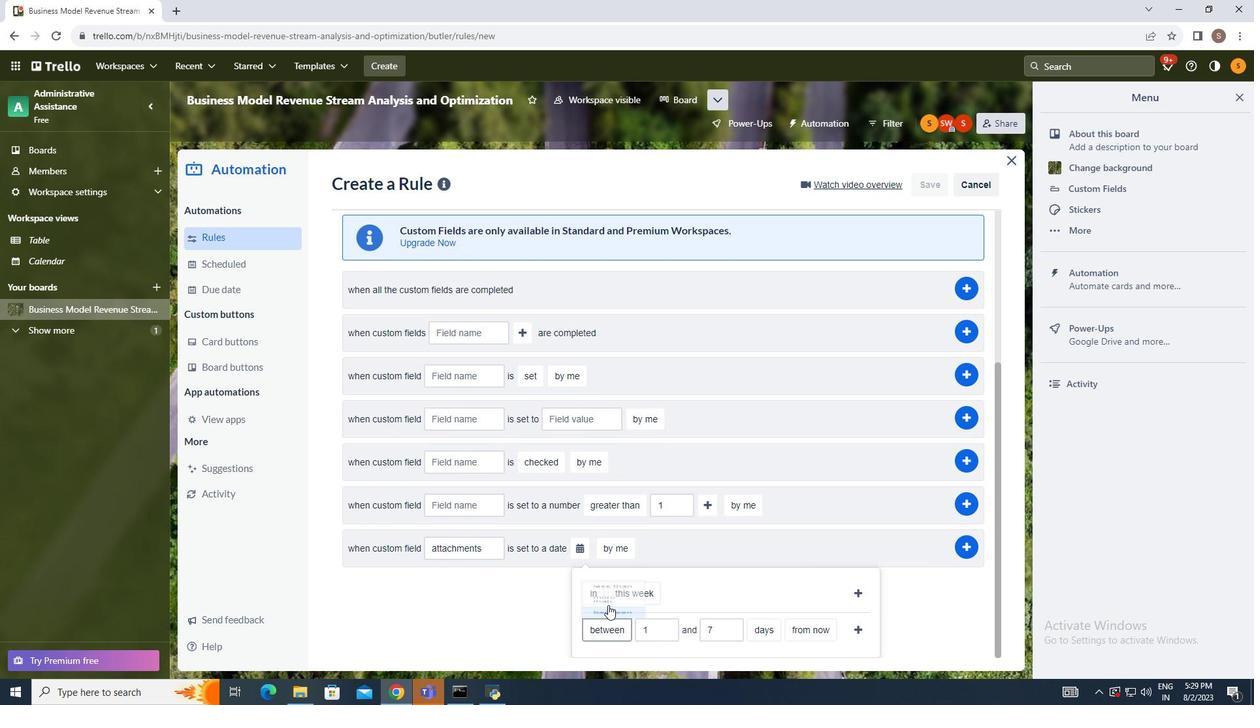 
Action: Mouse moved to (758, 620)
Screenshot: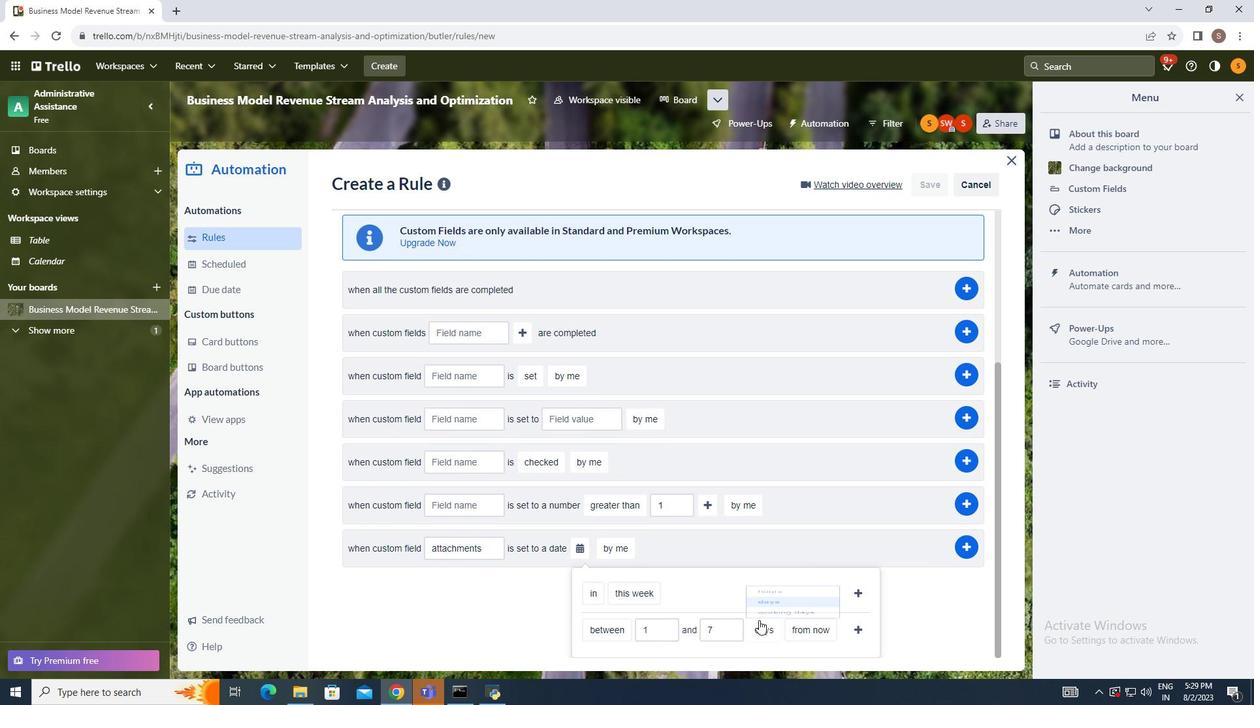 
Action: Mouse pressed left at (758, 620)
Screenshot: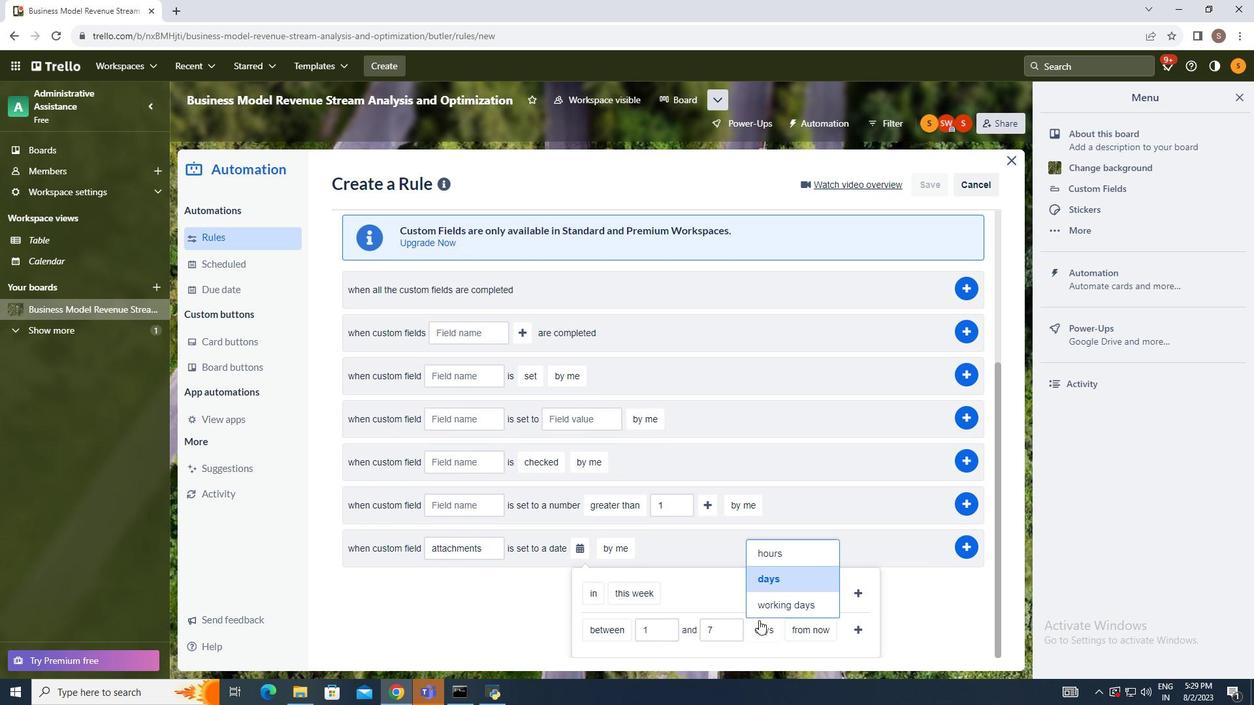
Action: Mouse moved to (770, 608)
Screenshot: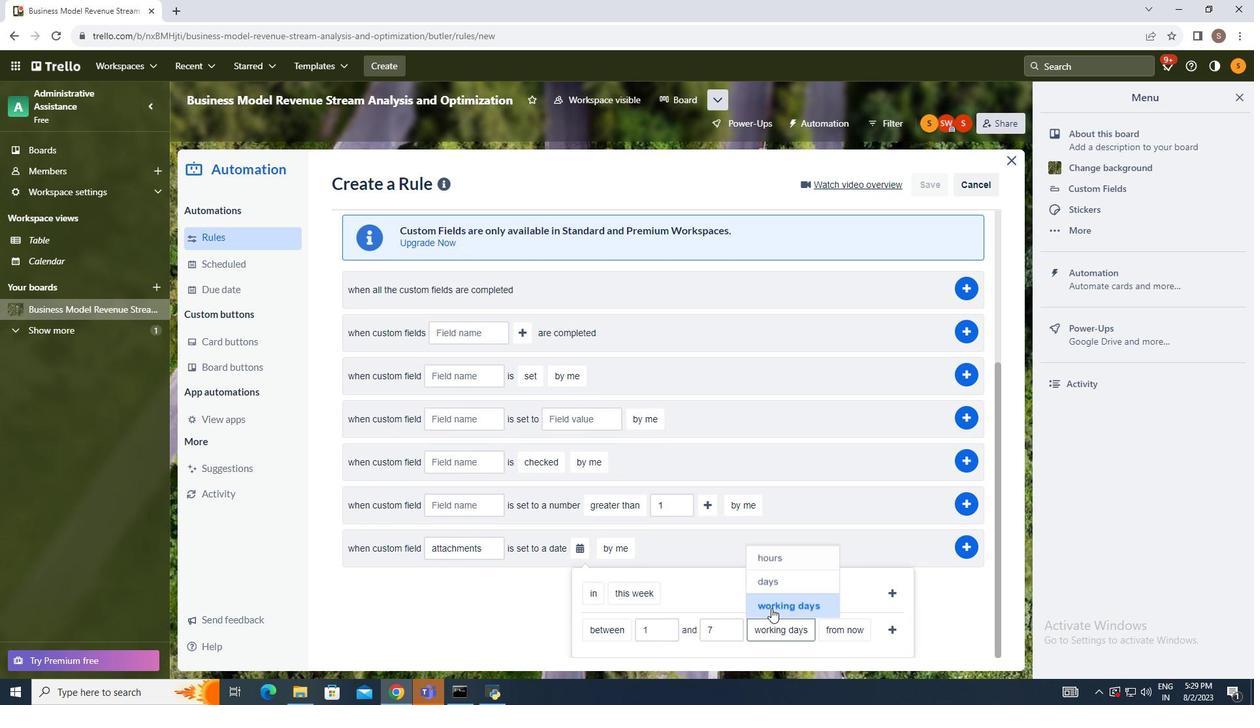 
Action: Mouse pressed left at (770, 608)
Screenshot: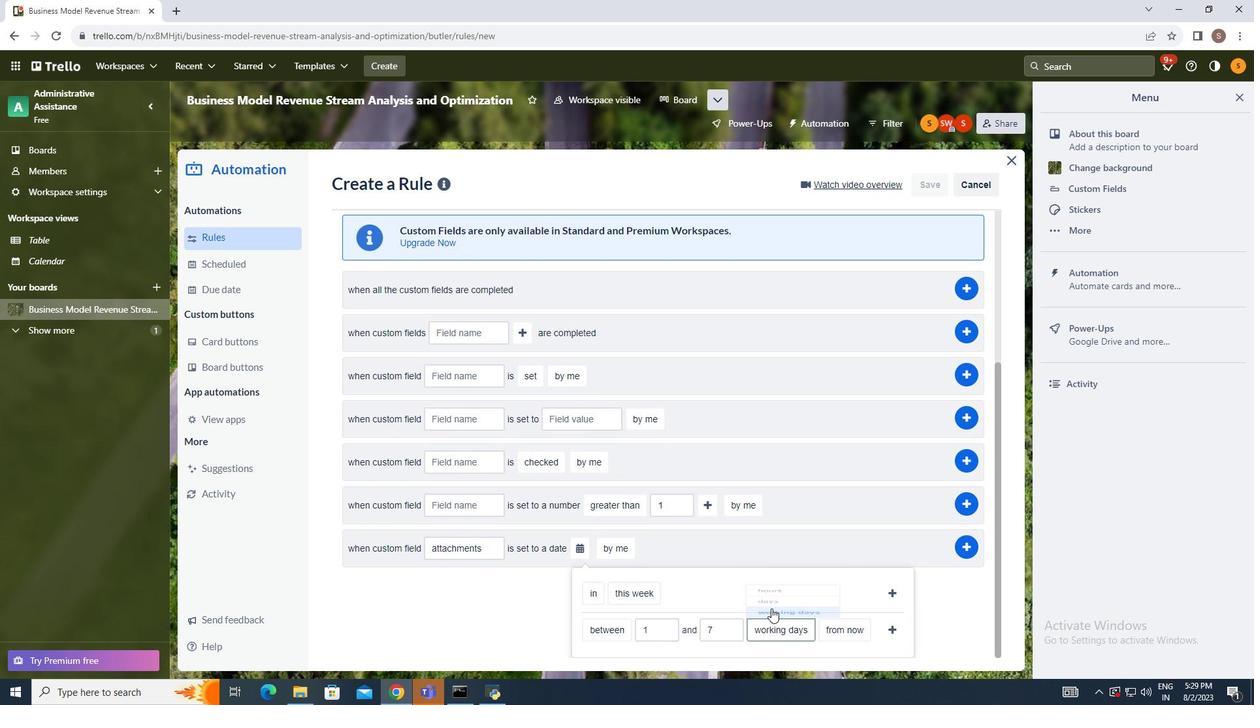
Action: Mouse moved to (844, 624)
Screenshot: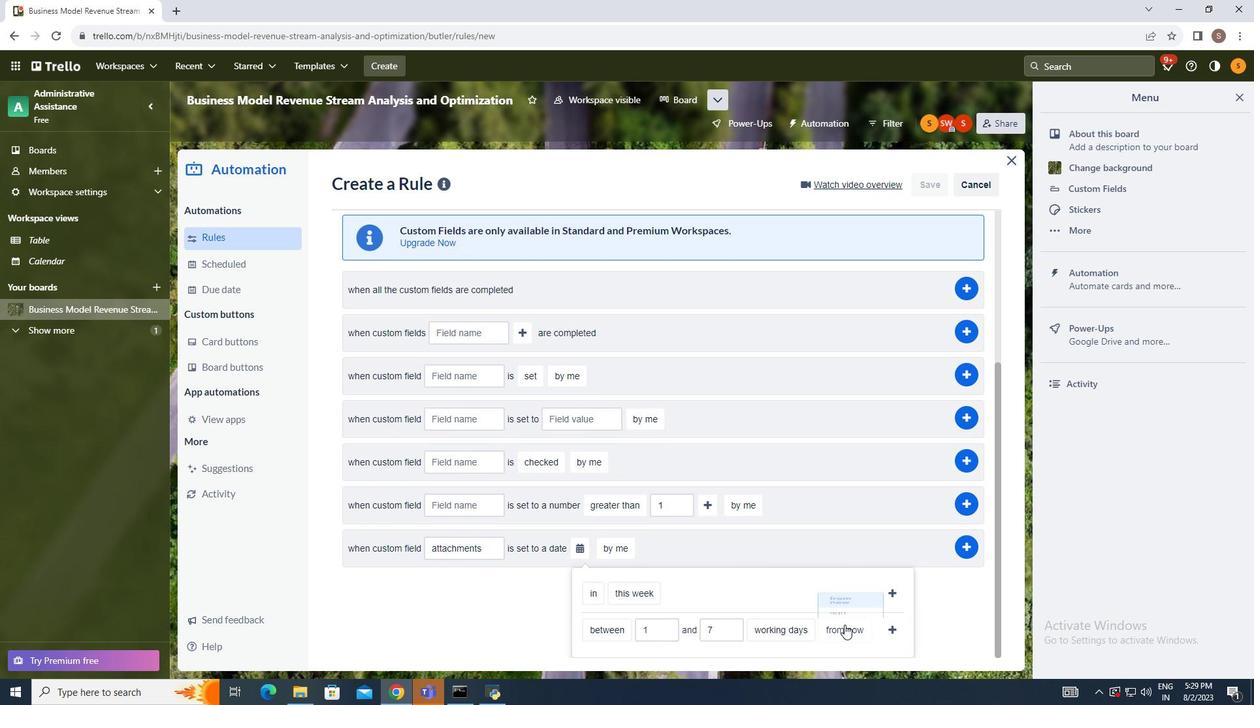 
Action: Mouse pressed left at (844, 624)
Screenshot: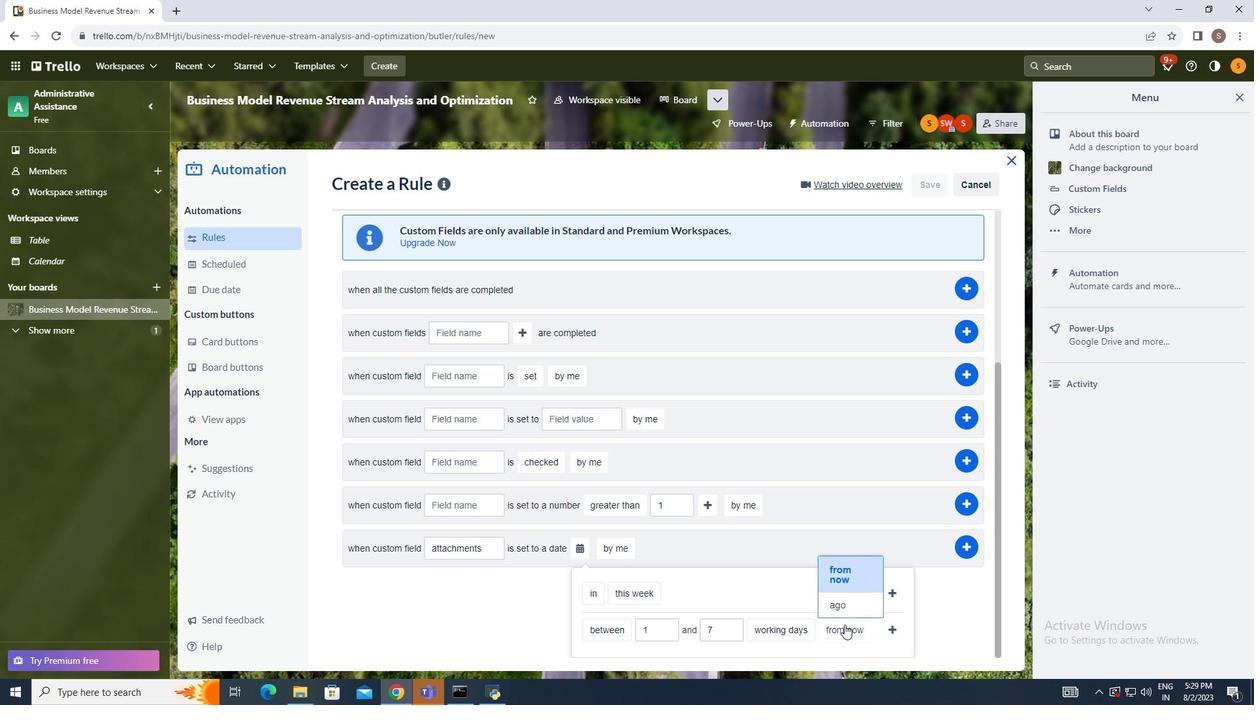 
Action: Mouse moved to (844, 600)
Screenshot: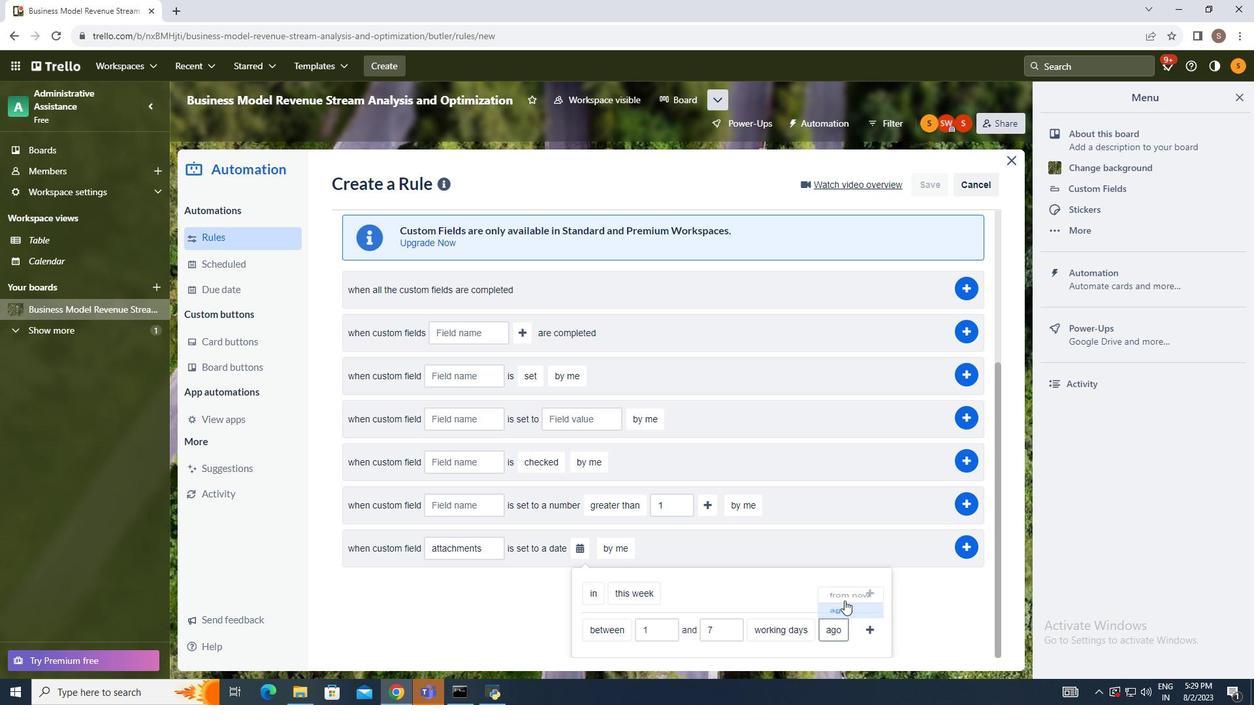 
Action: Mouse pressed left at (844, 600)
Screenshot: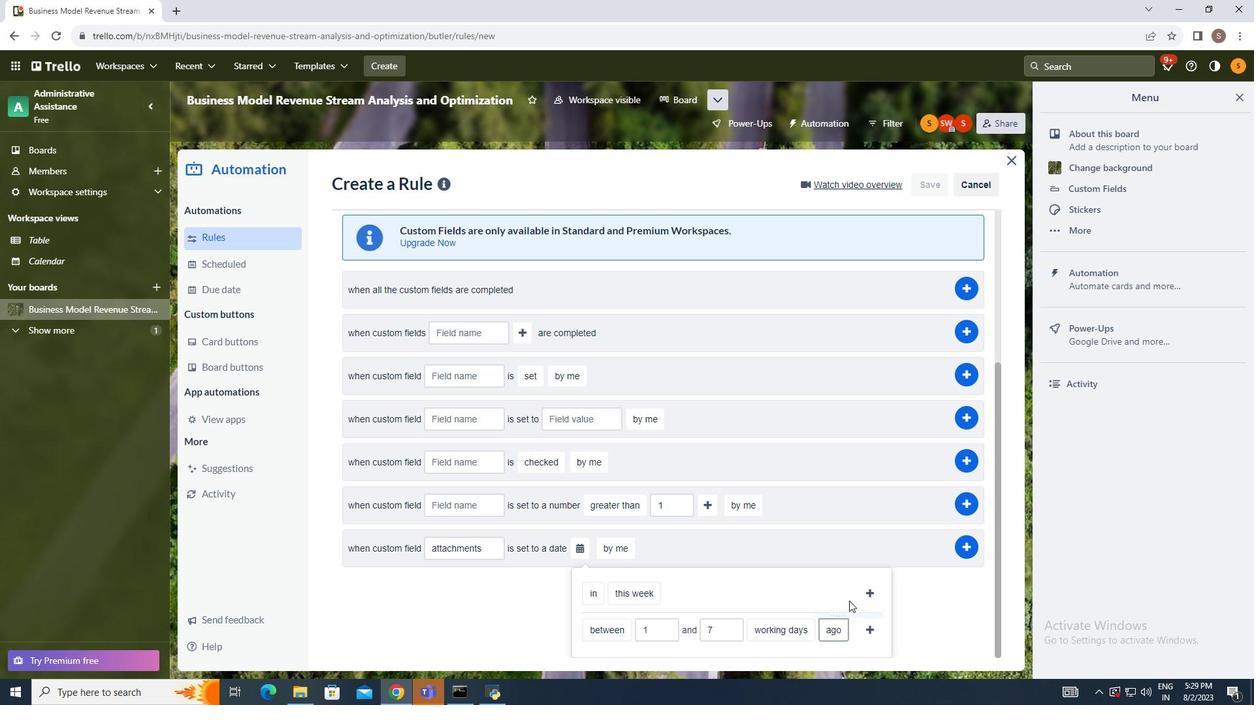 
Action: Mouse moved to (870, 627)
Screenshot: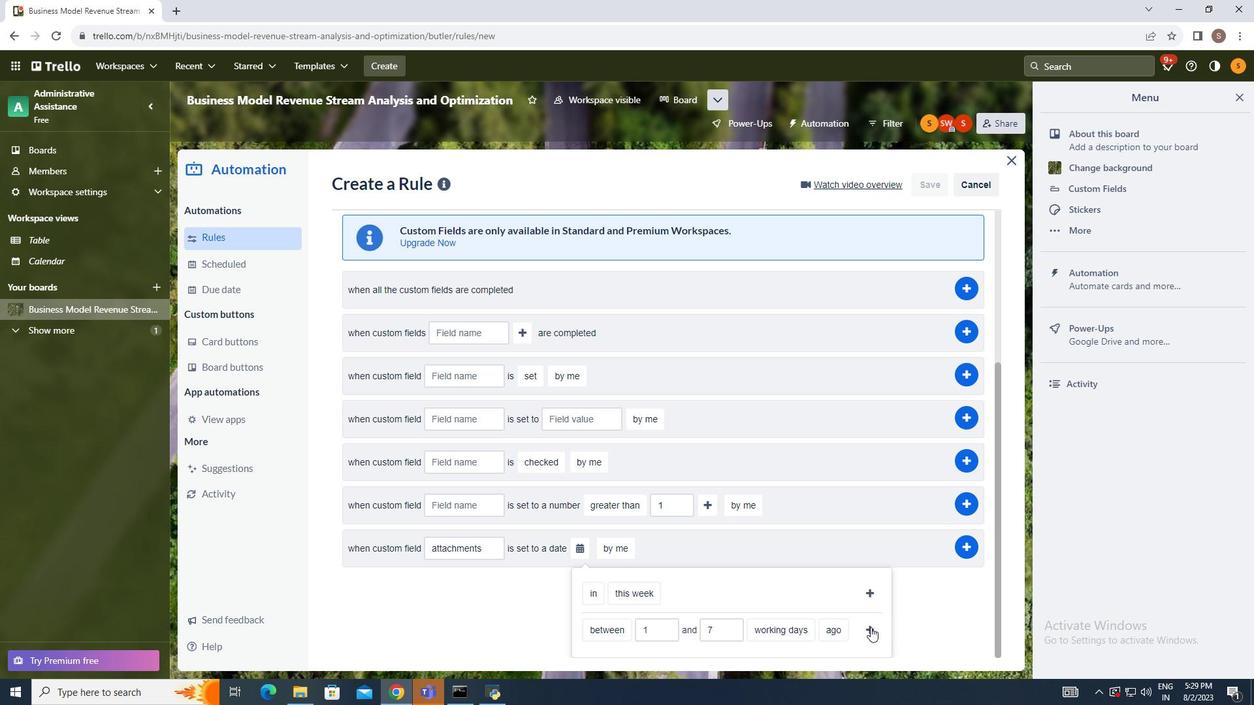
Action: Mouse pressed left at (870, 627)
Screenshot: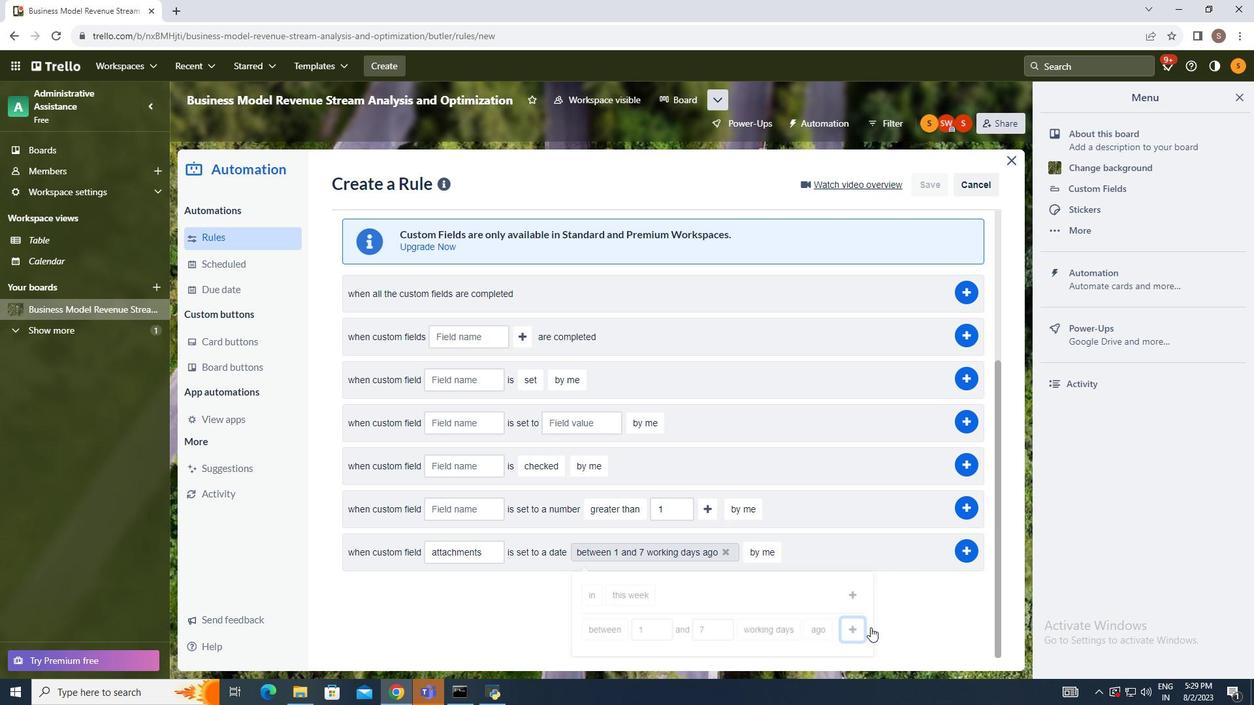 
Action: Mouse moved to (772, 622)
Screenshot: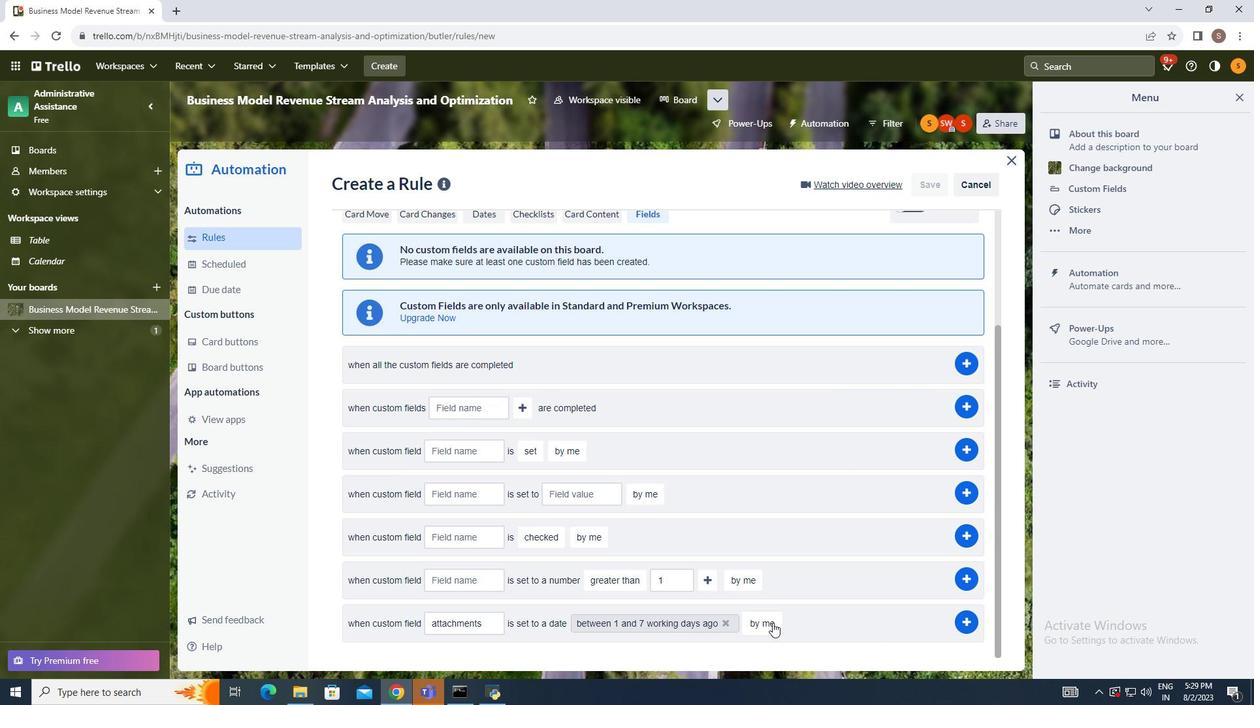
Action: Mouse pressed left at (772, 622)
Screenshot: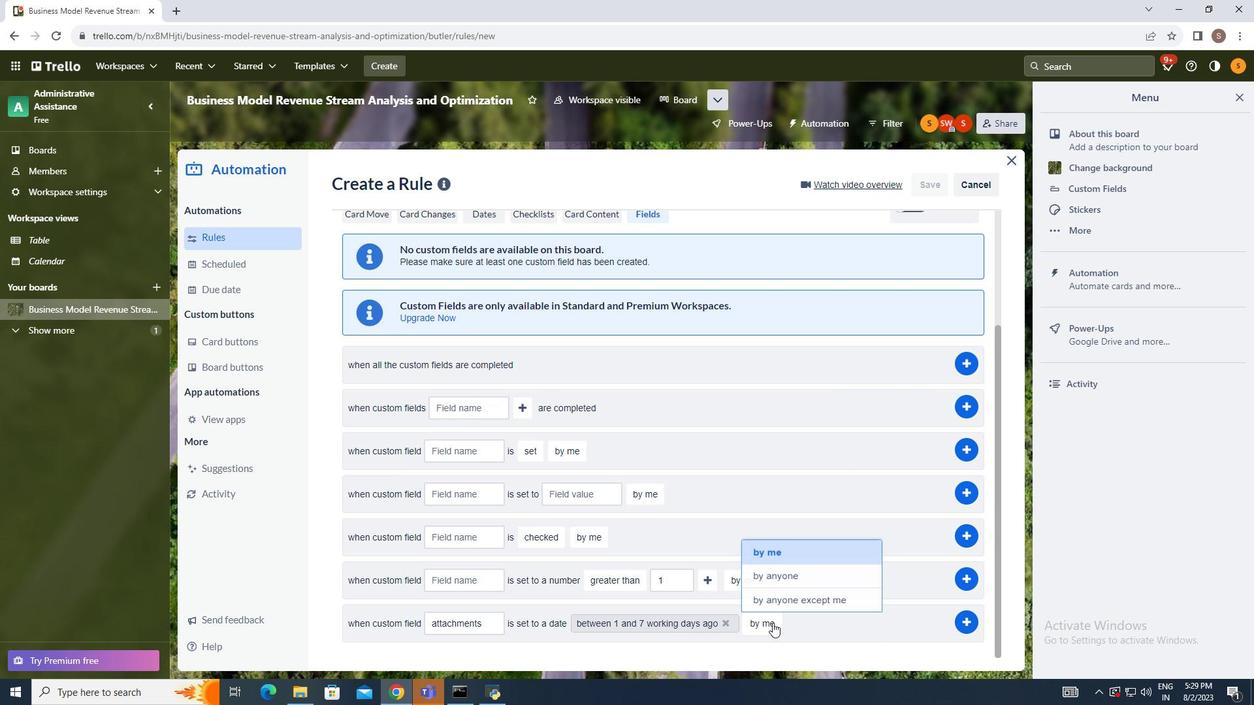 
Action: Mouse moved to (776, 594)
Screenshot: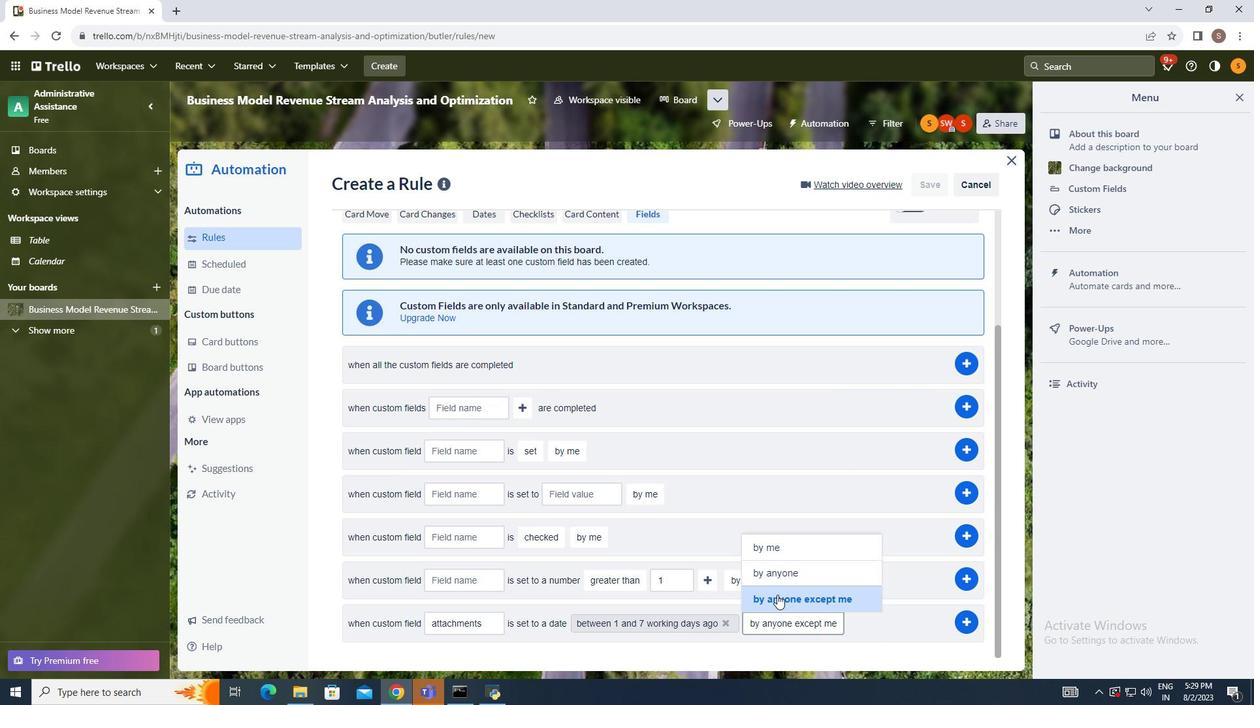 
Action: Mouse pressed left at (776, 594)
Screenshot: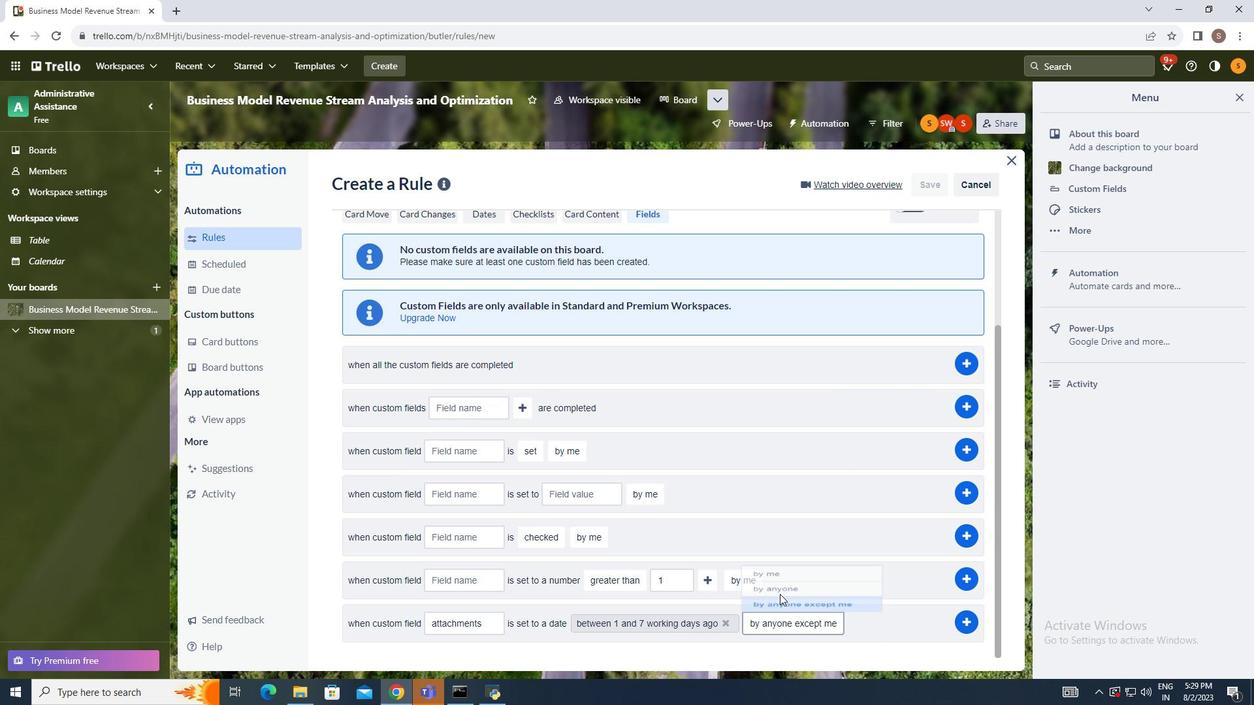 
Action: Mouse moved to (960, 622)
Screenshot: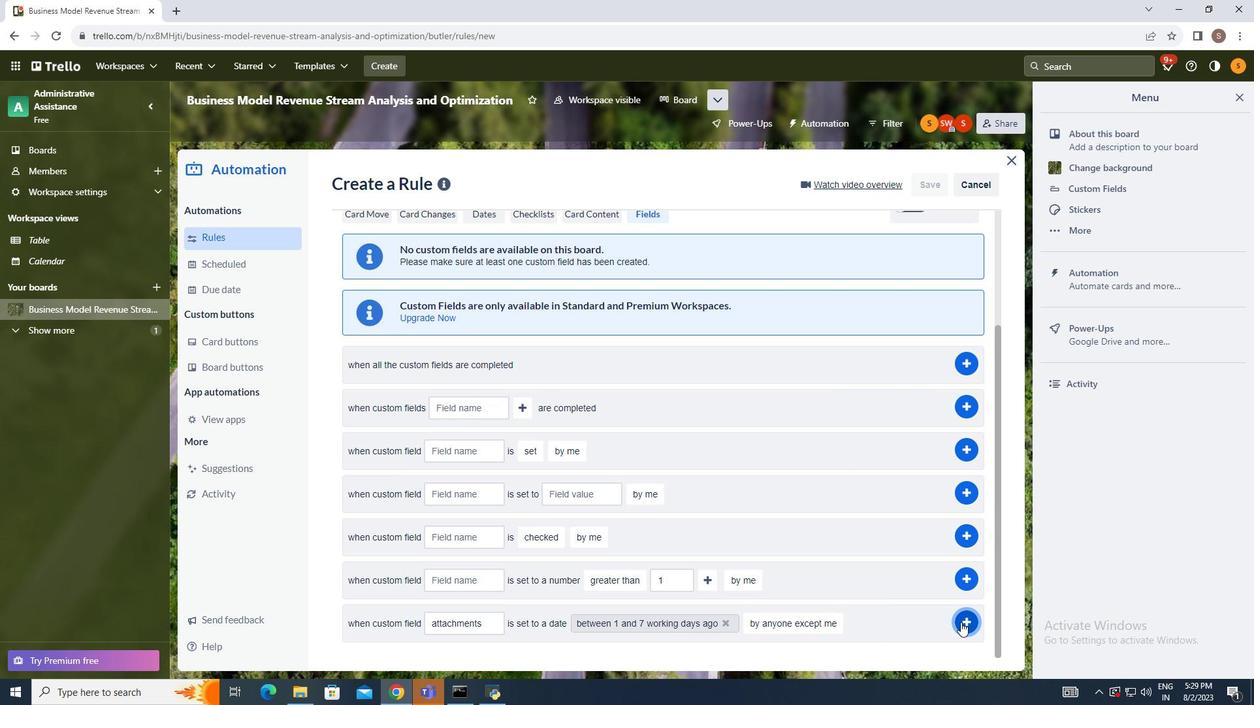 
Action: Mouse pressed left at (960, 622)
Screenshot: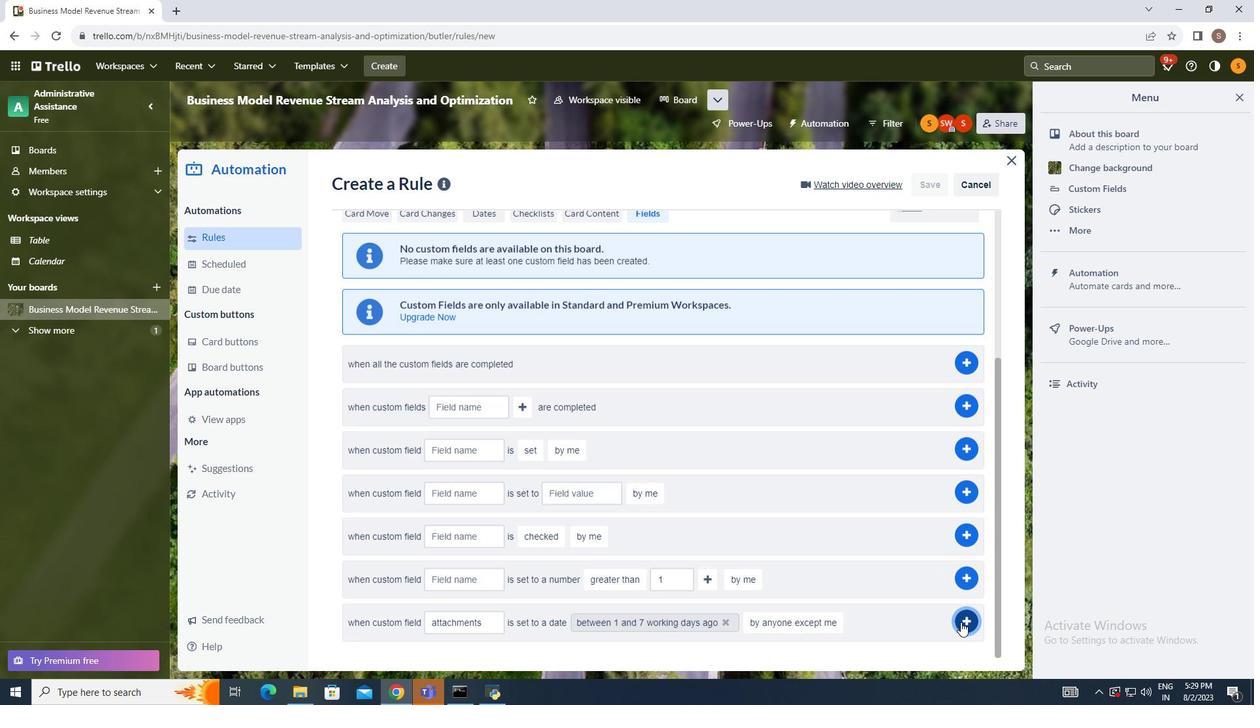 
Action: Mouse moved to (1089, 519)
Screenshot: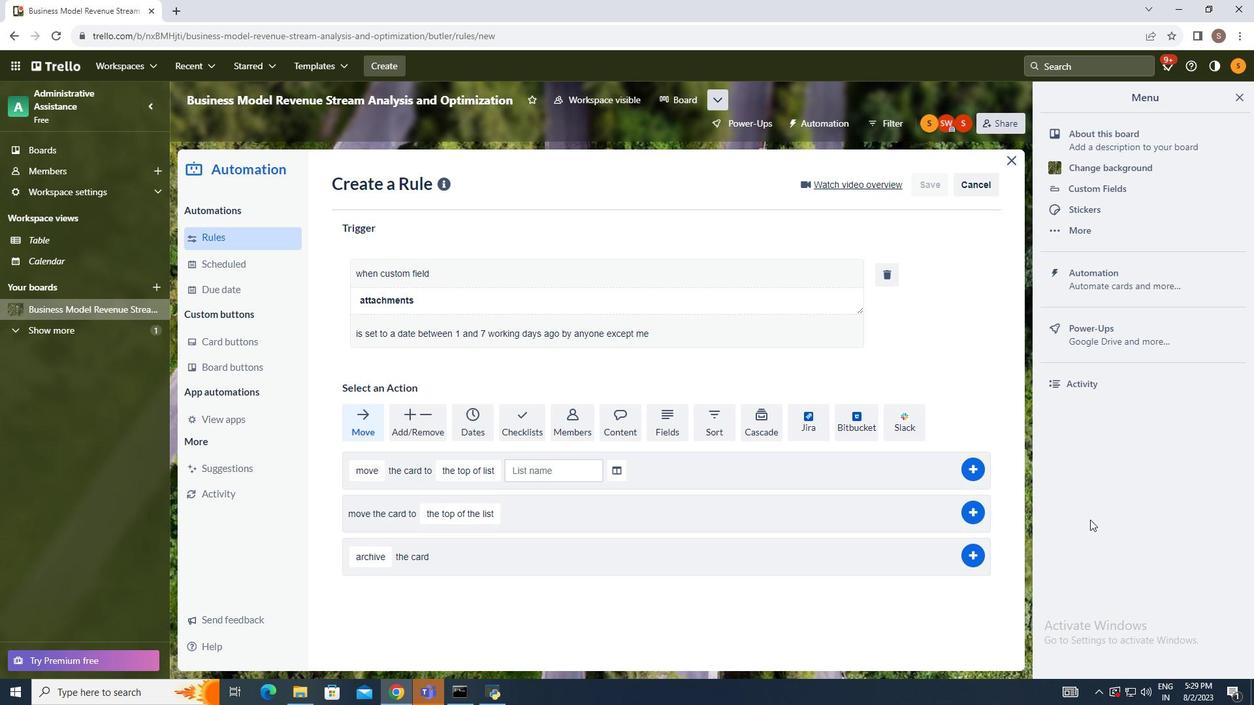 
